 Task: Plan a bus route from Union Square to Golden Gate Park in San Francisco.
Action: Mouse moved to (379, 166)
Screenshot: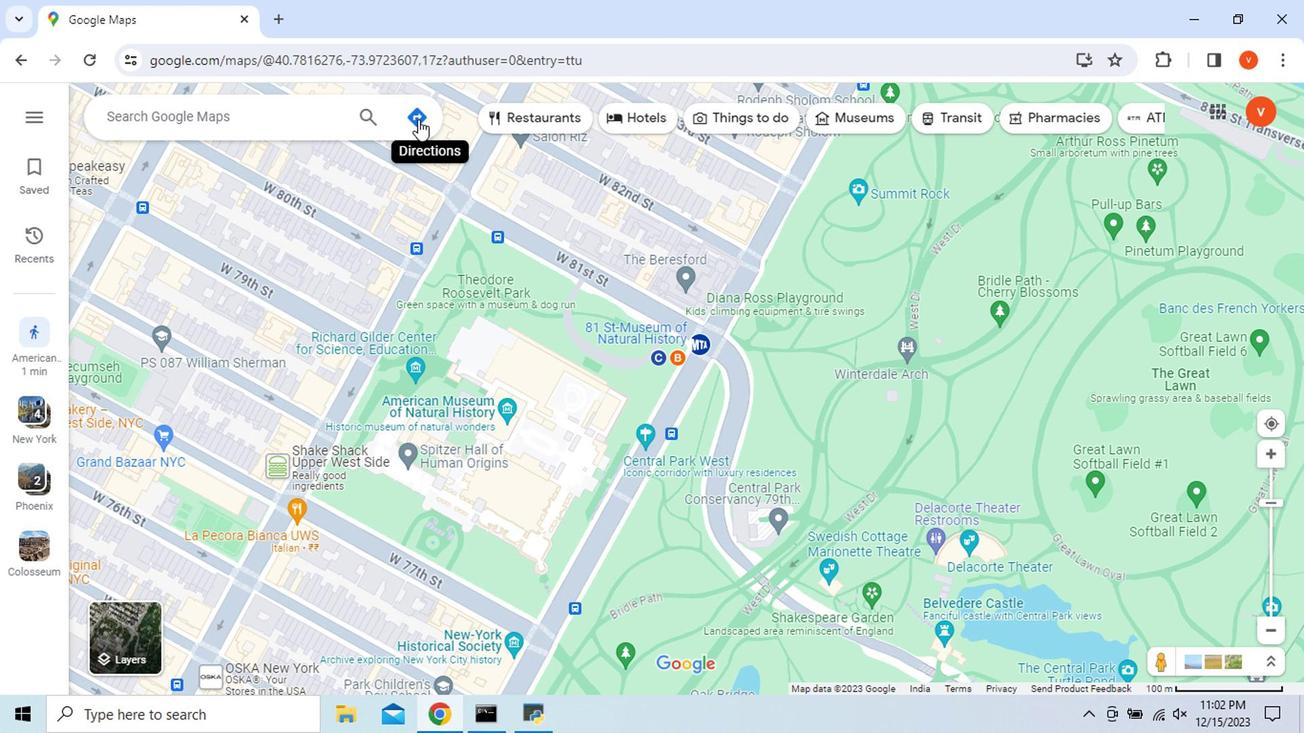 
Action: Mouse pressed left at (379, 166)
Screenshot: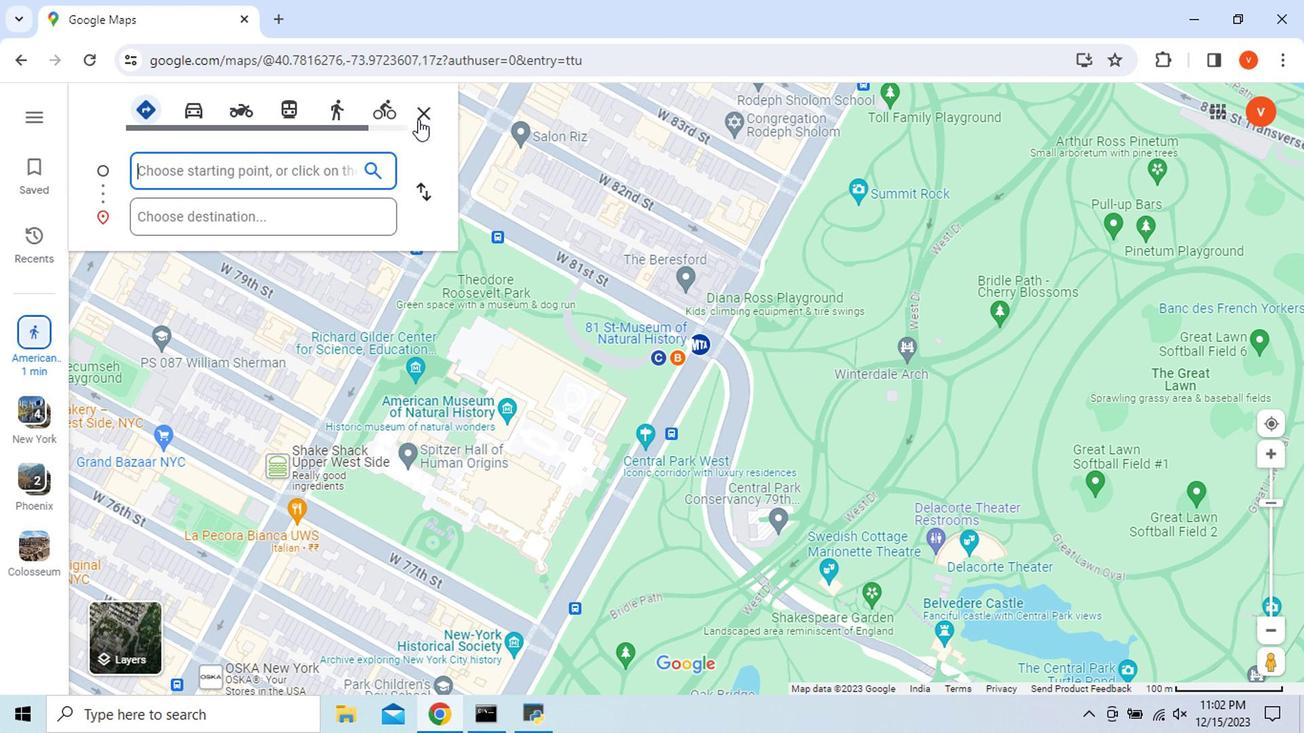 
Action: Mouse moved to (205, 206)
Screenshot: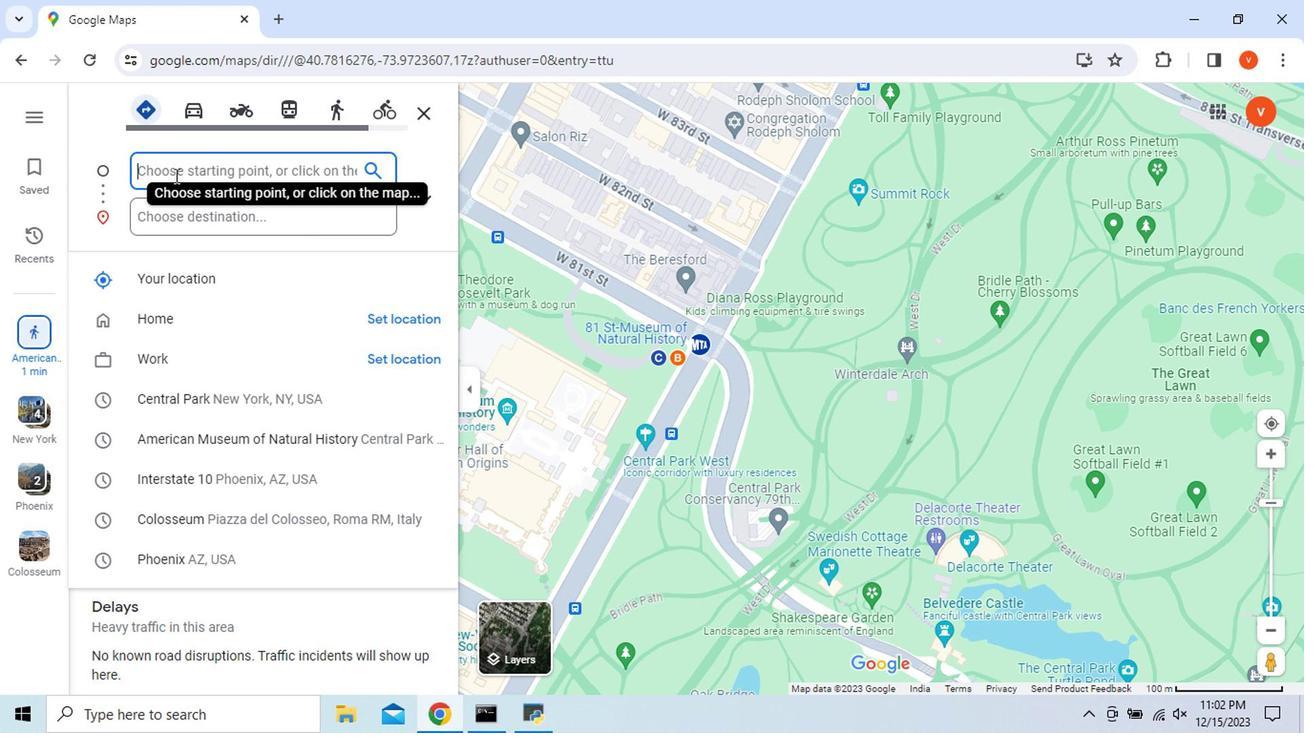 
Action: Mouse pressed left at (205, 206)
Screenshot: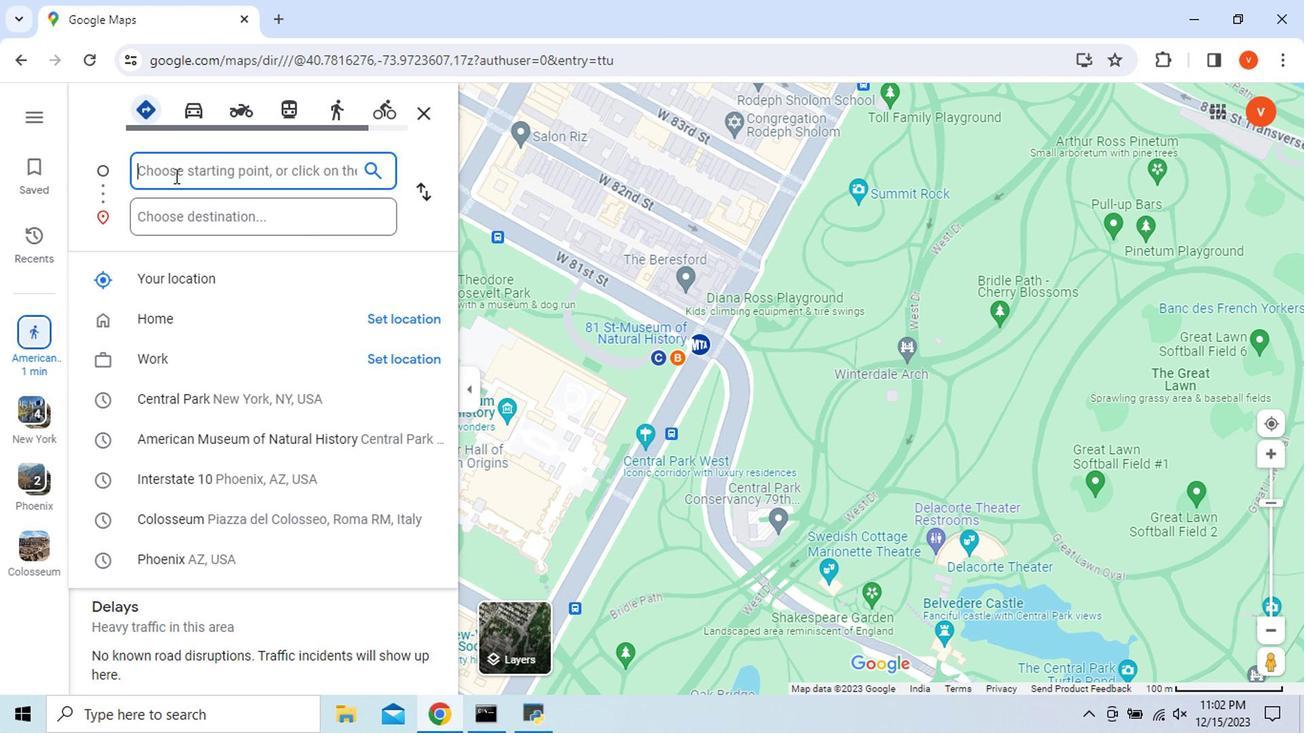 
Action: Mouse moved to (205, 206)
Screenshot: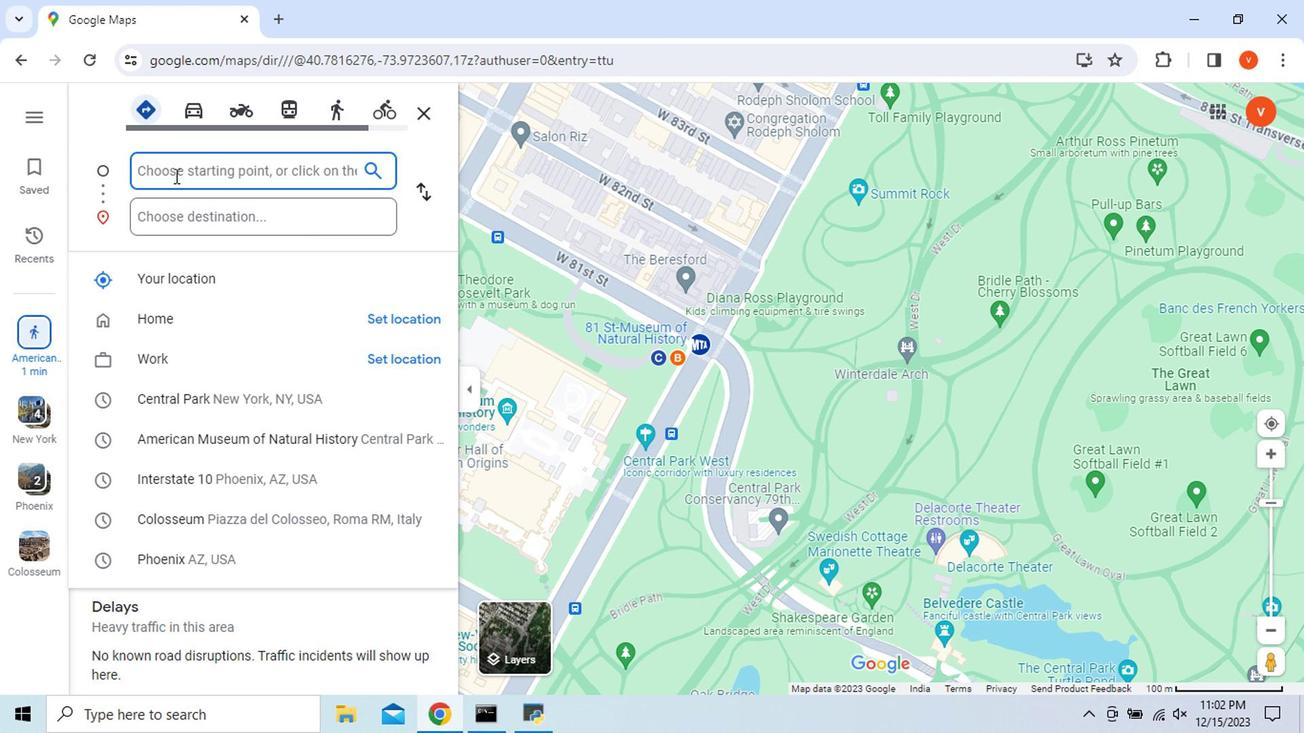
Action: Key pressed <Key.shift>Union<Key.space><Key.shift>Sq
Screenshot: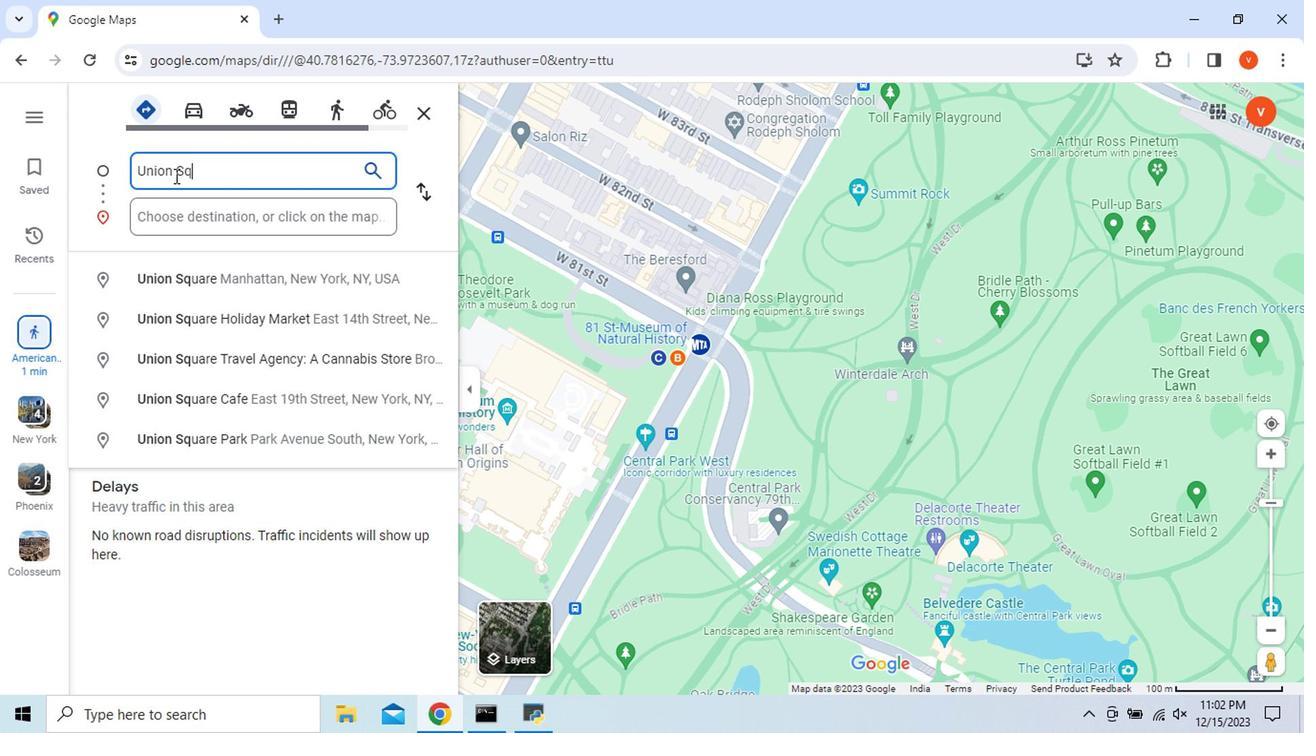 
Action: Mouse moved to (288, 313)
Screenshot: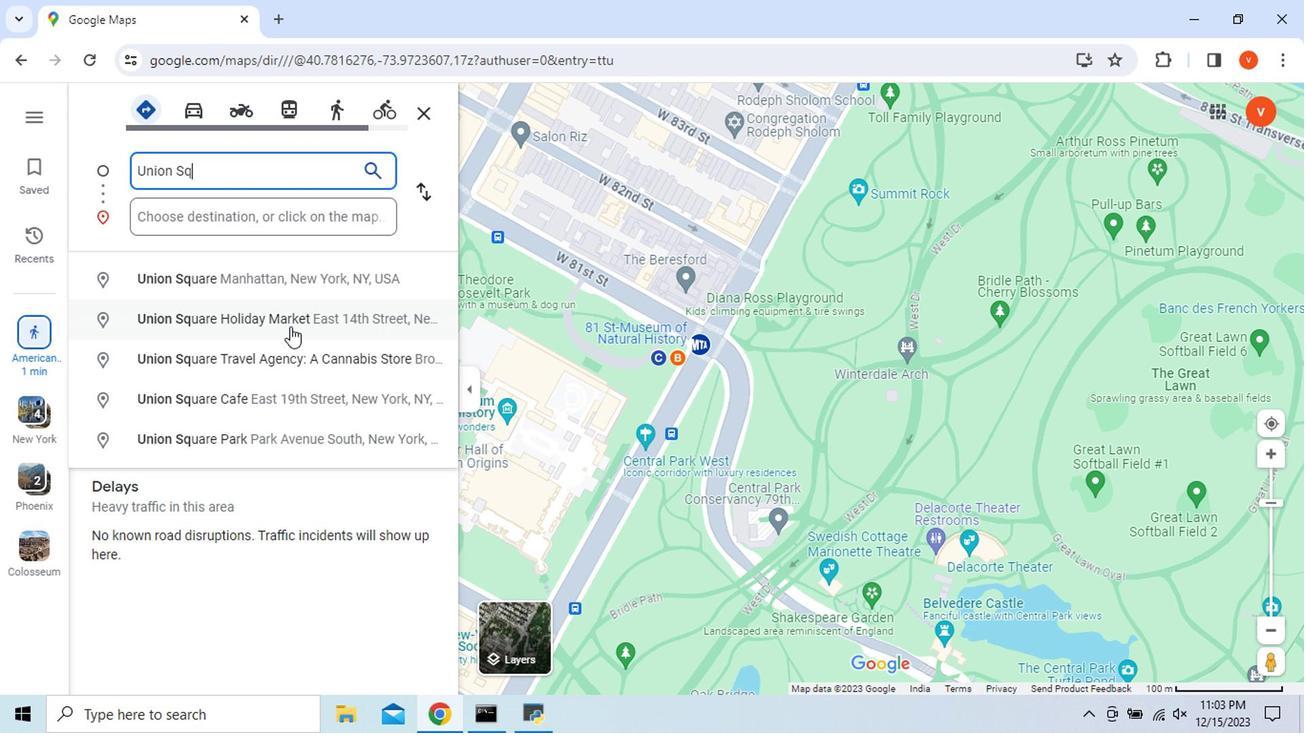 
Action: Key pressed uare,<Key.space><Key.shift>Sa
Screenshot: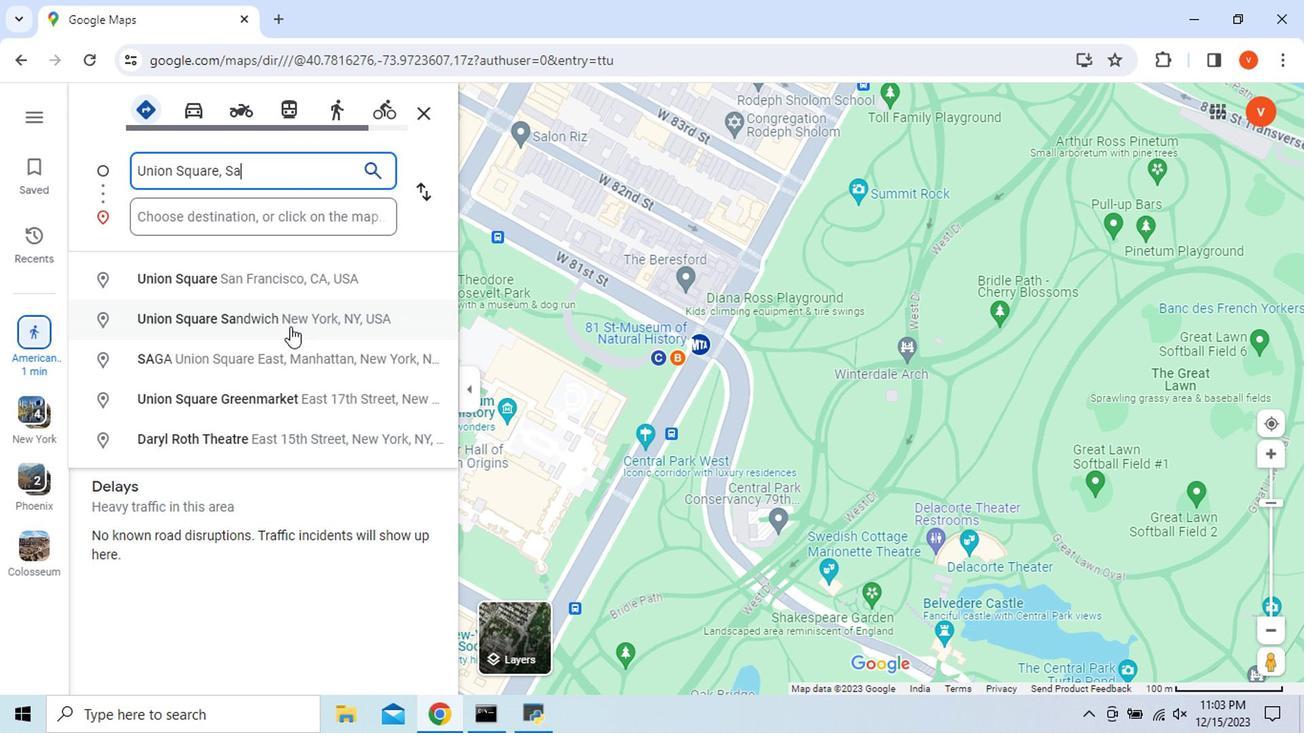 
Action: Mouse moved to (302, 281)
Screenshot: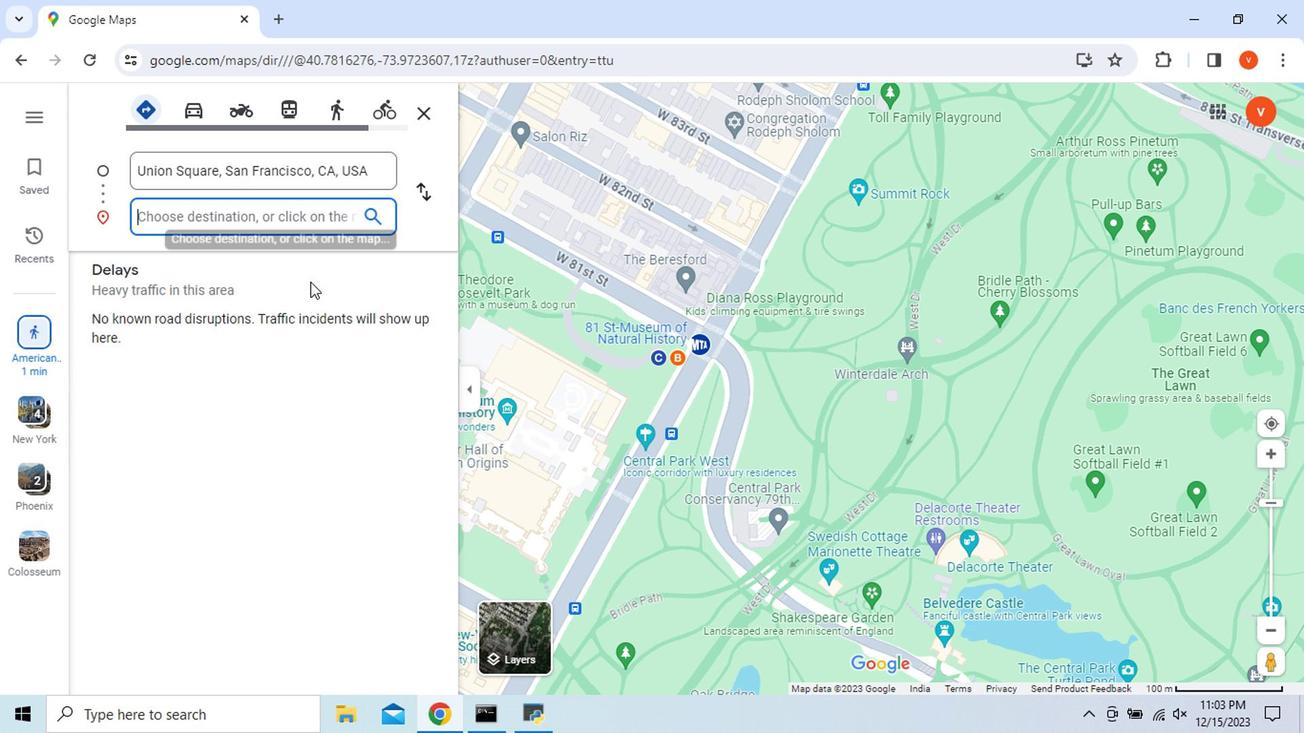 
Action: Mouse pressed left at (302, 281)
Screenshot: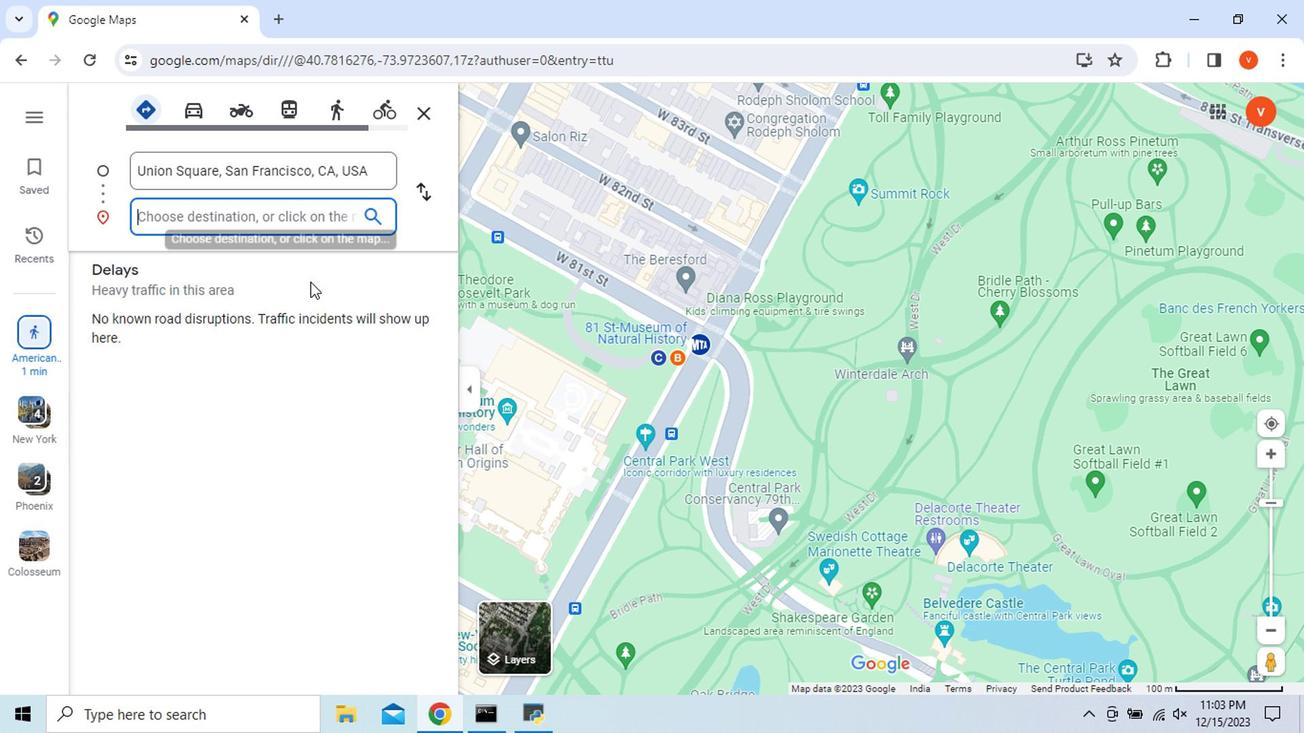 
Action: Mouse moved to (212, 237)
Screenshot: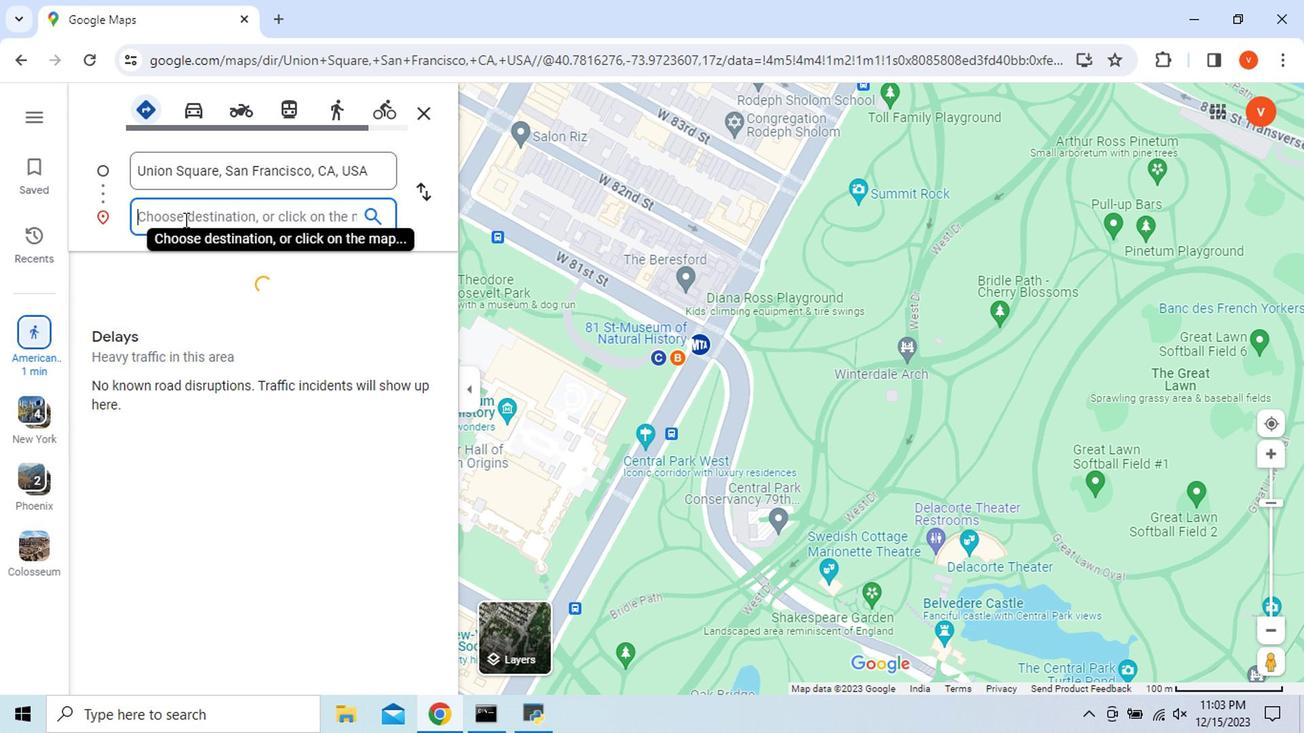 
Action: Key pressed <Key.shift>Golden<Key.space><Key.shift>Gate<Key.space><Key.shift_r>Park
Screenshot: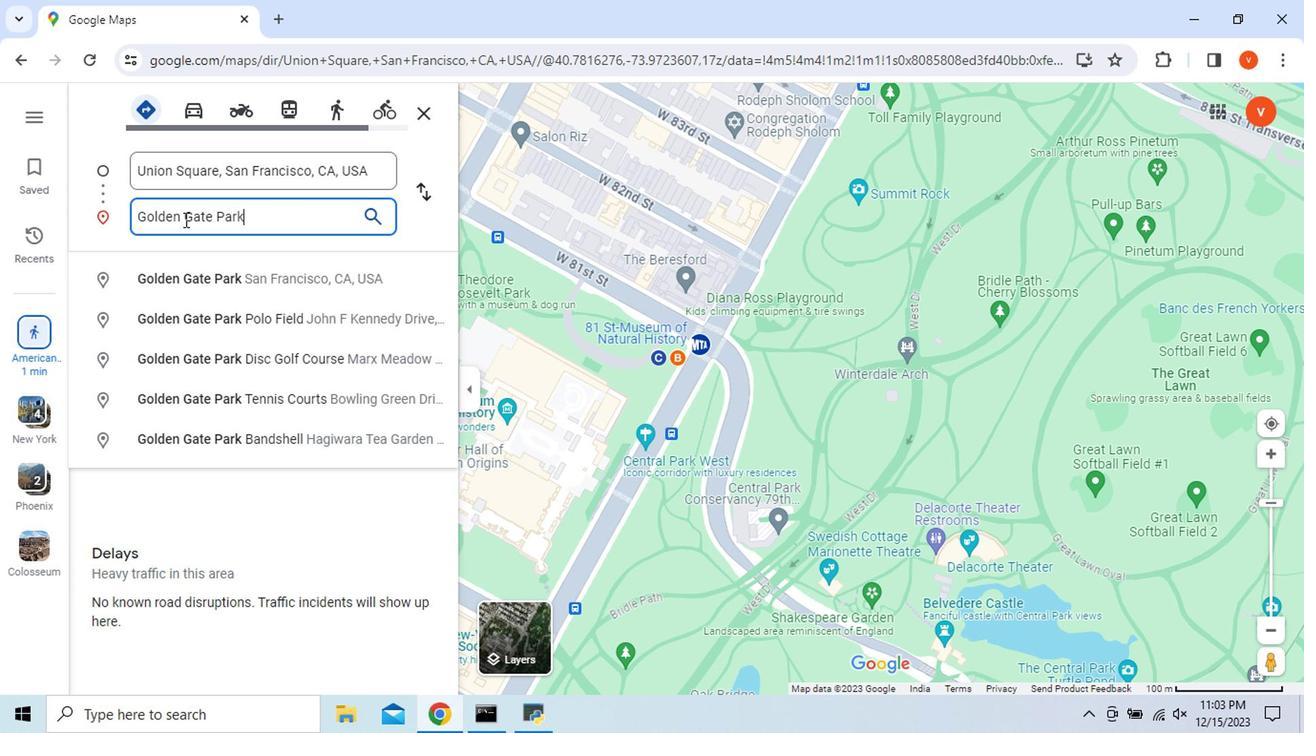 
Action: Mouse moved to (282, 279)
Screenshot: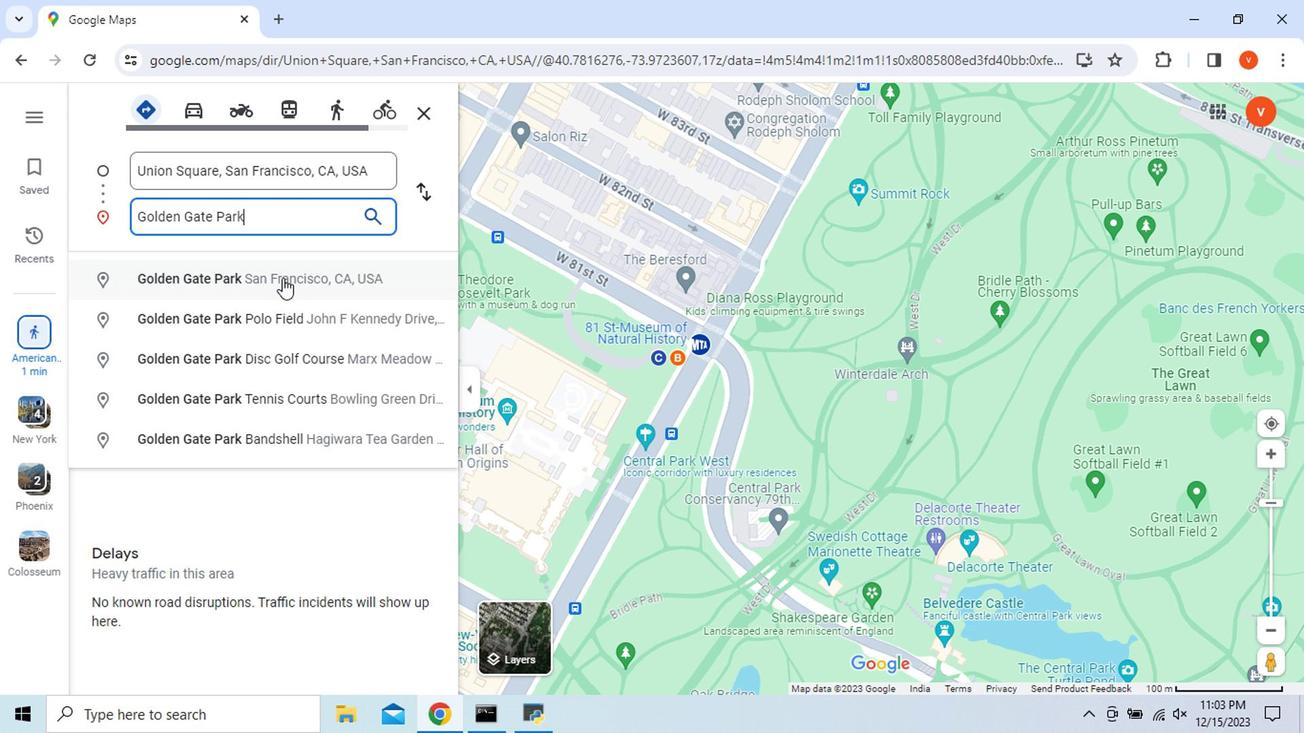 
Action: Mouse pressed left at (282, 279)
Screenshot: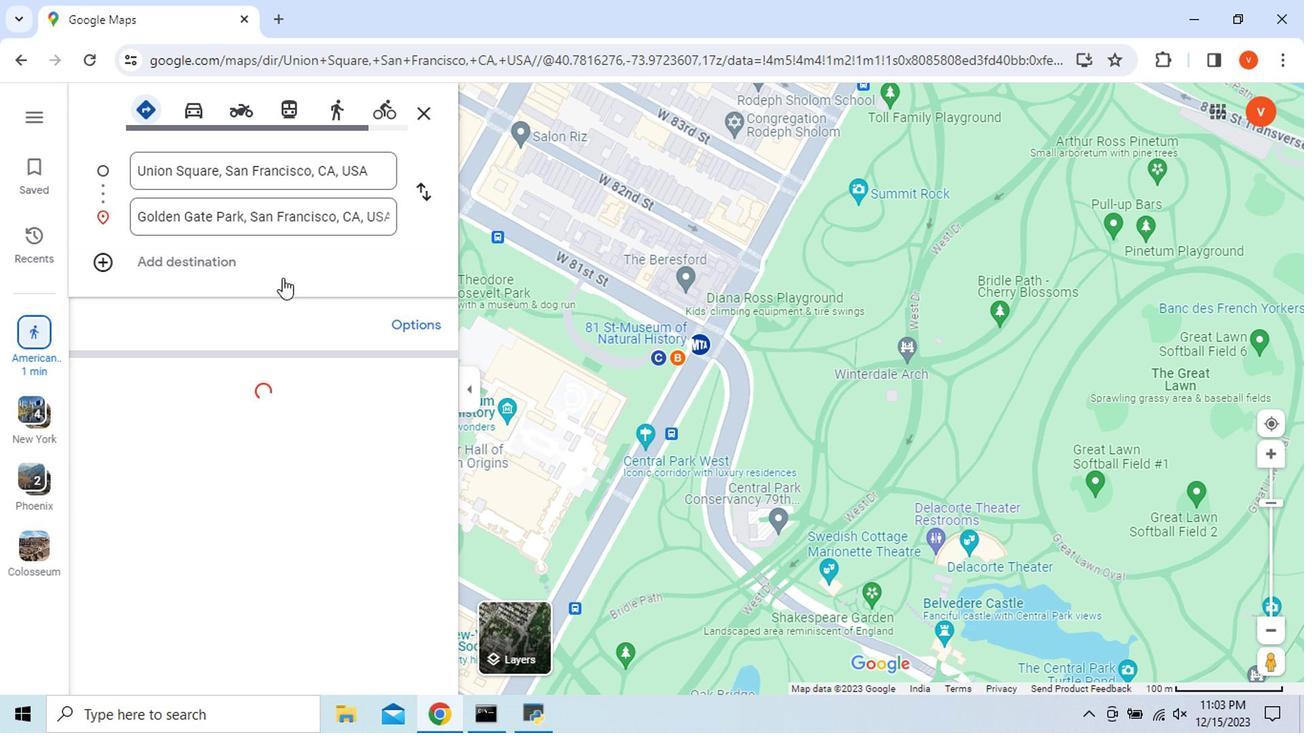 
Action: Mouse moved to (370, 310)
Screenshot: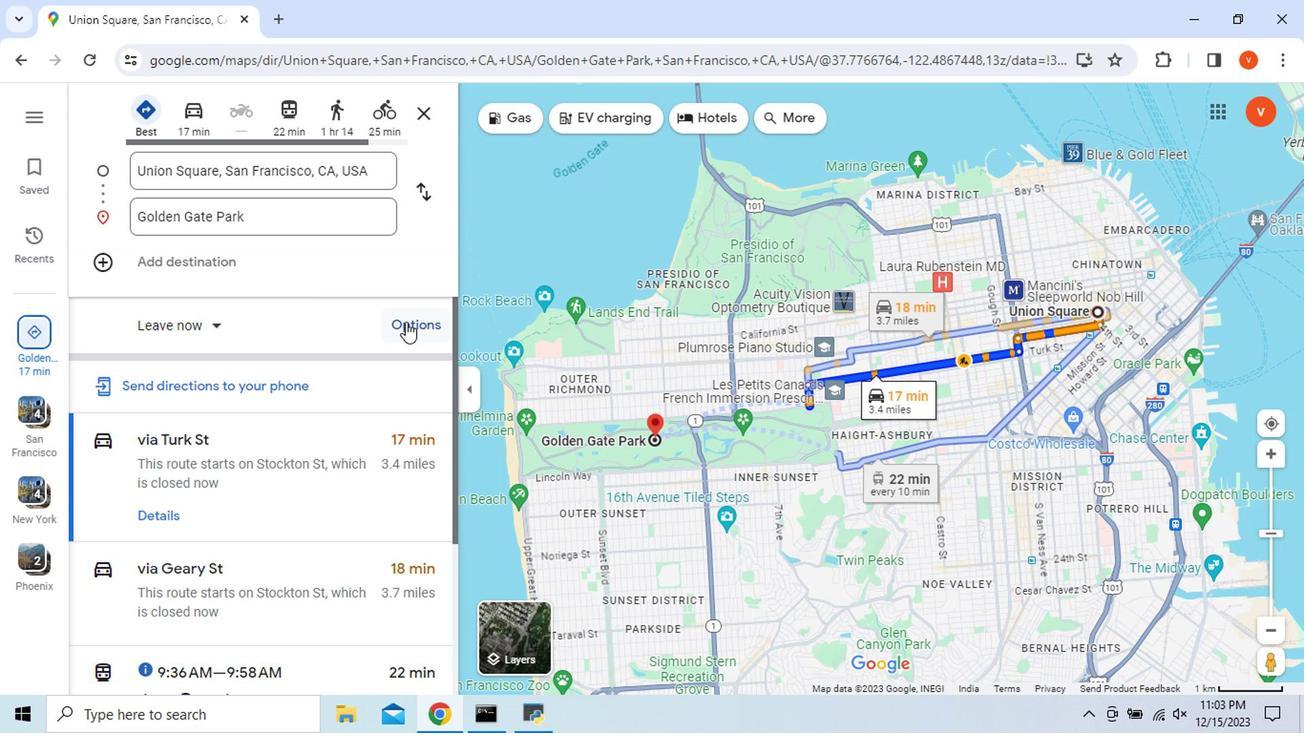 
Action: Mouse pressed left at (370, 310)
Screenshot: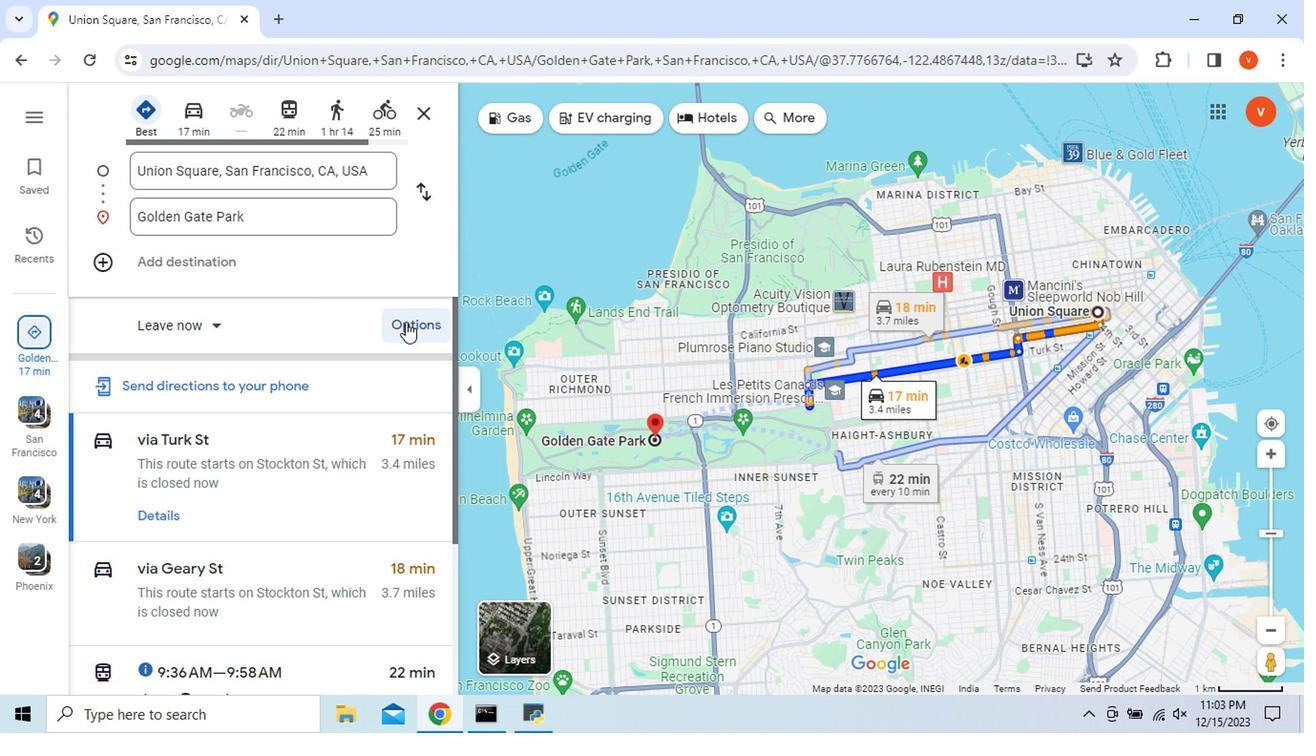 
Action: Mouse moved to (286, 160)
Screenshot: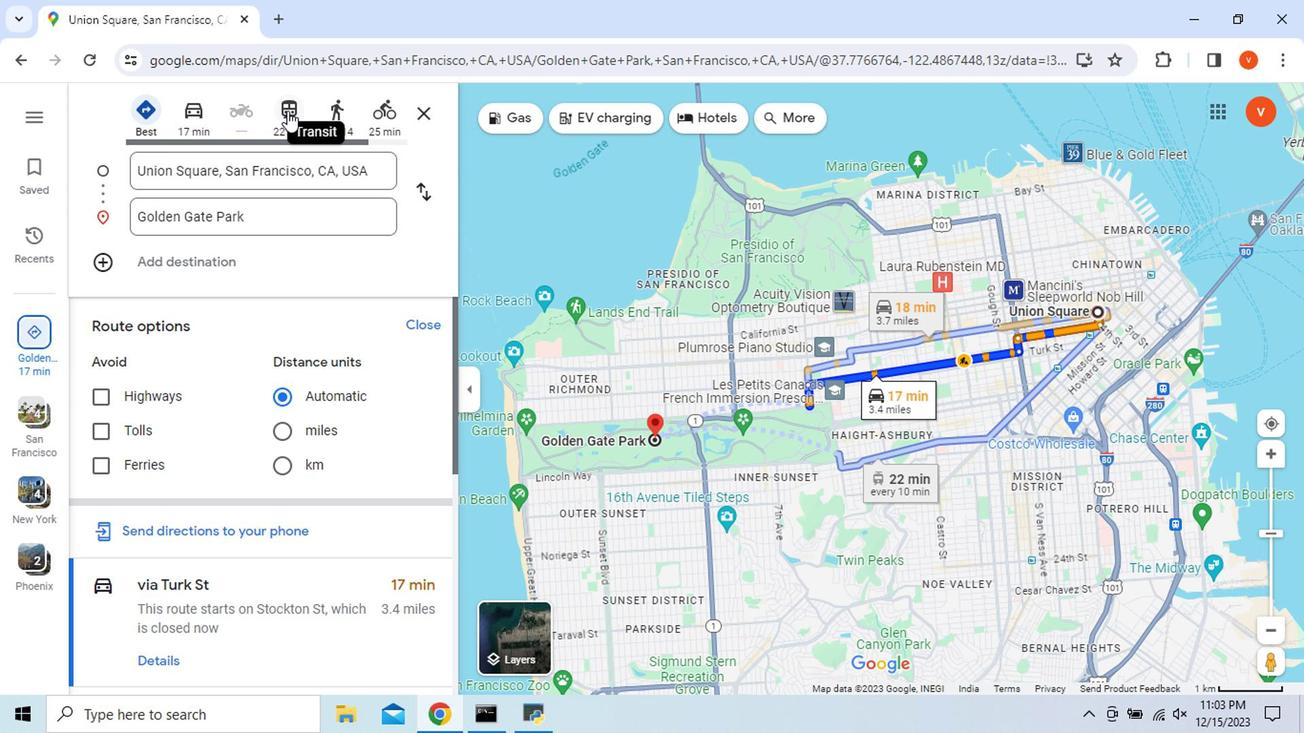 
Action: Mouse pressed left at (286, 160)
Screenshot: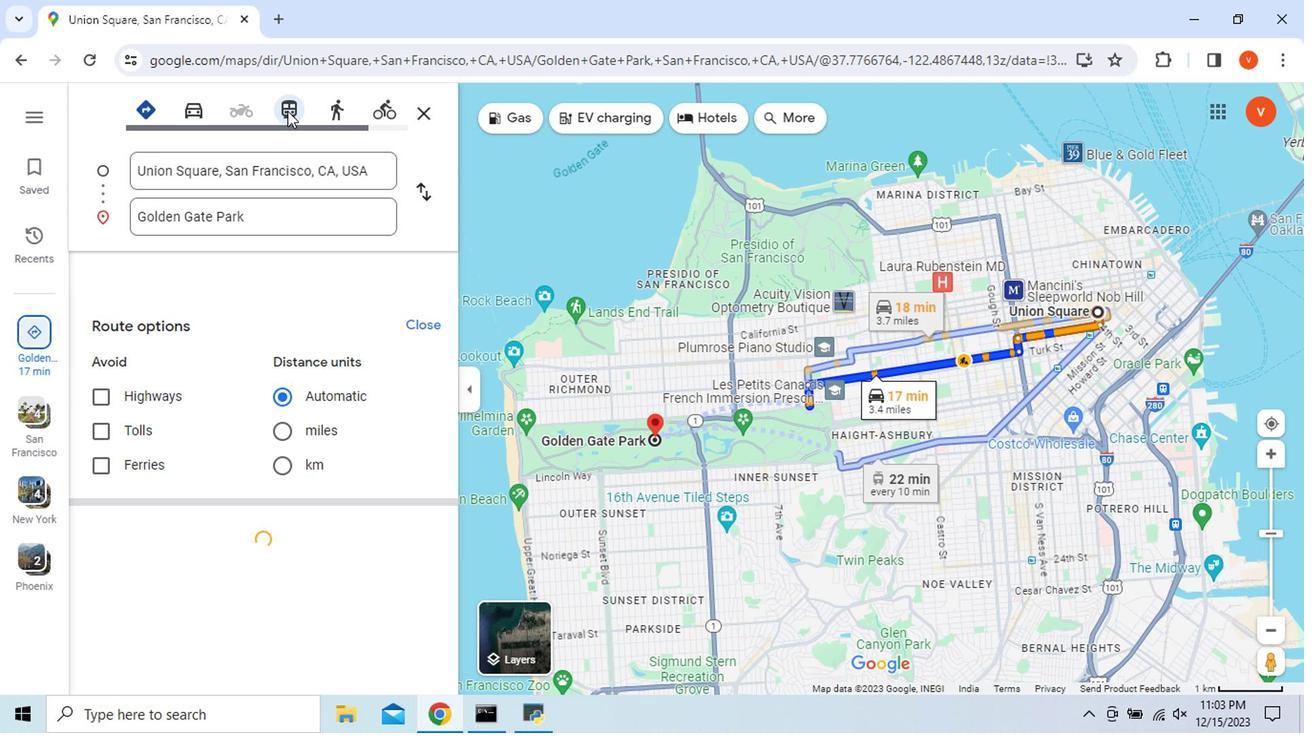 
Action: Mouse moved to (157, 331)
Screenshot: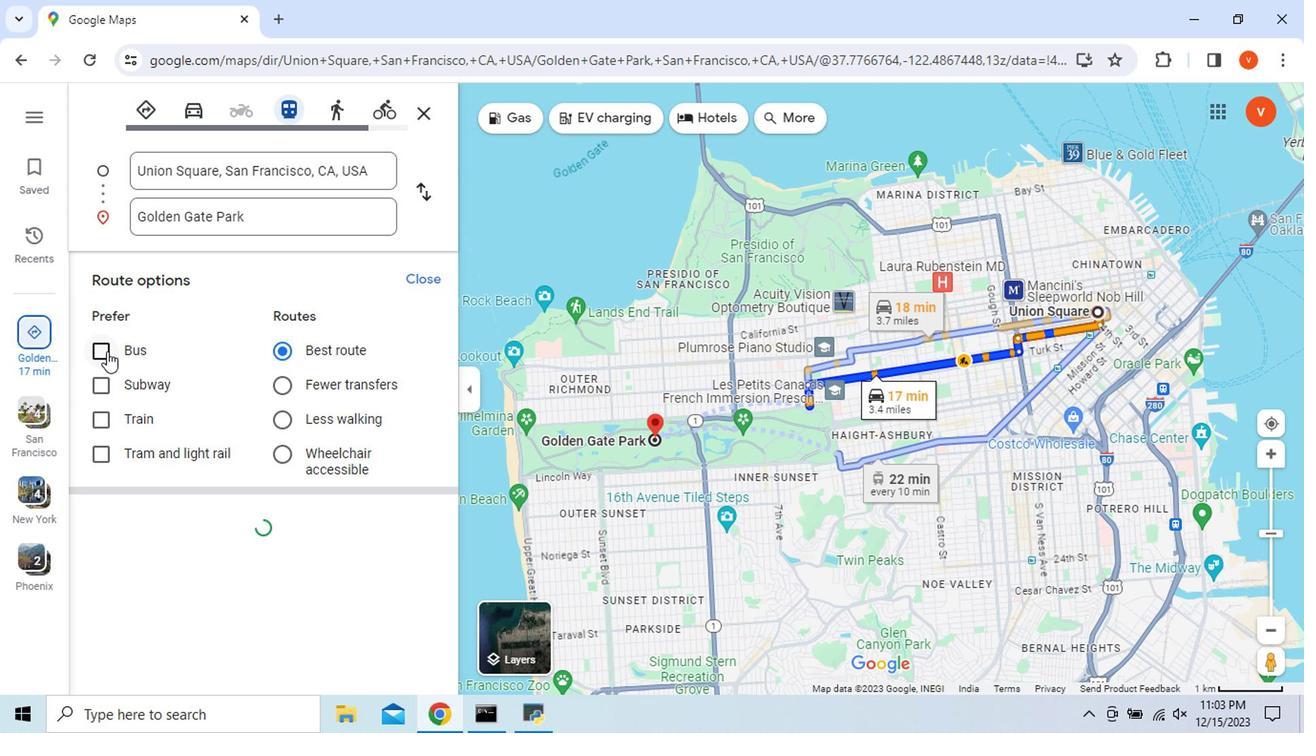 
Action: Mouse pressed left at (157, 331)
Screenshot: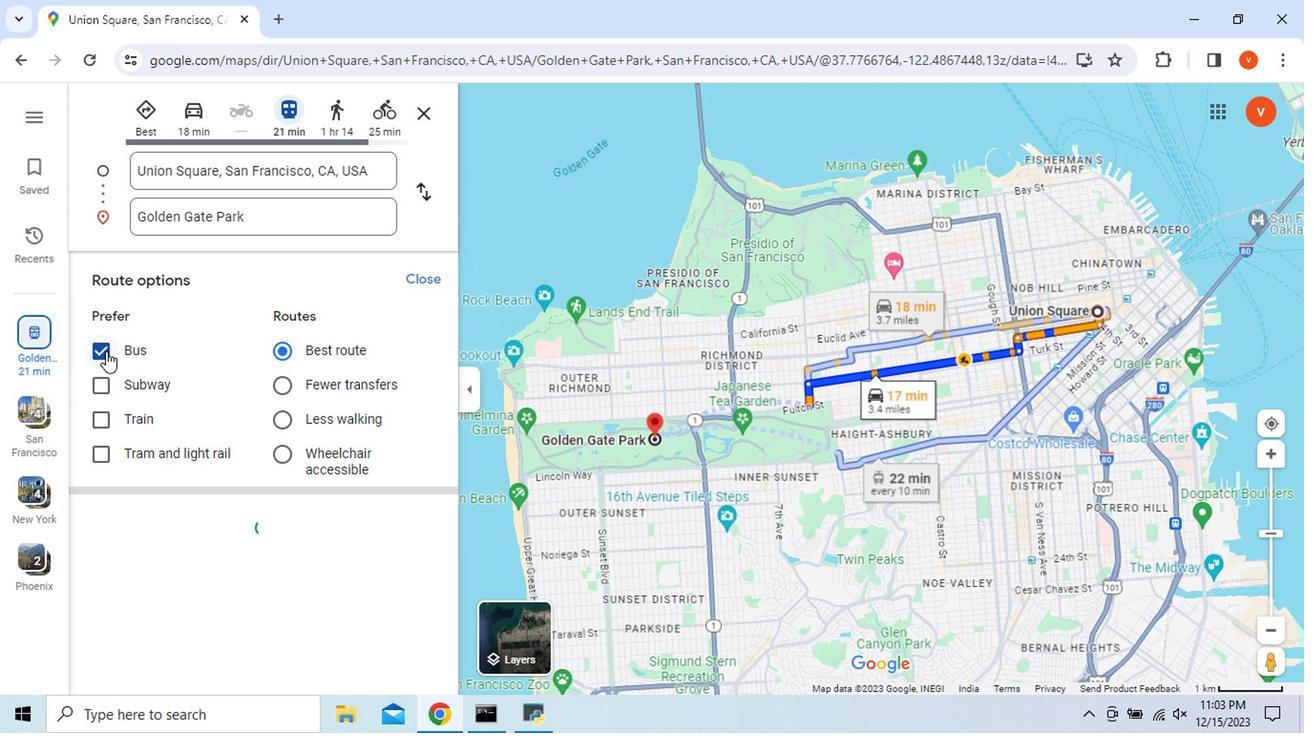 
Action: Mouse moved to (402, 354)
Screenshot: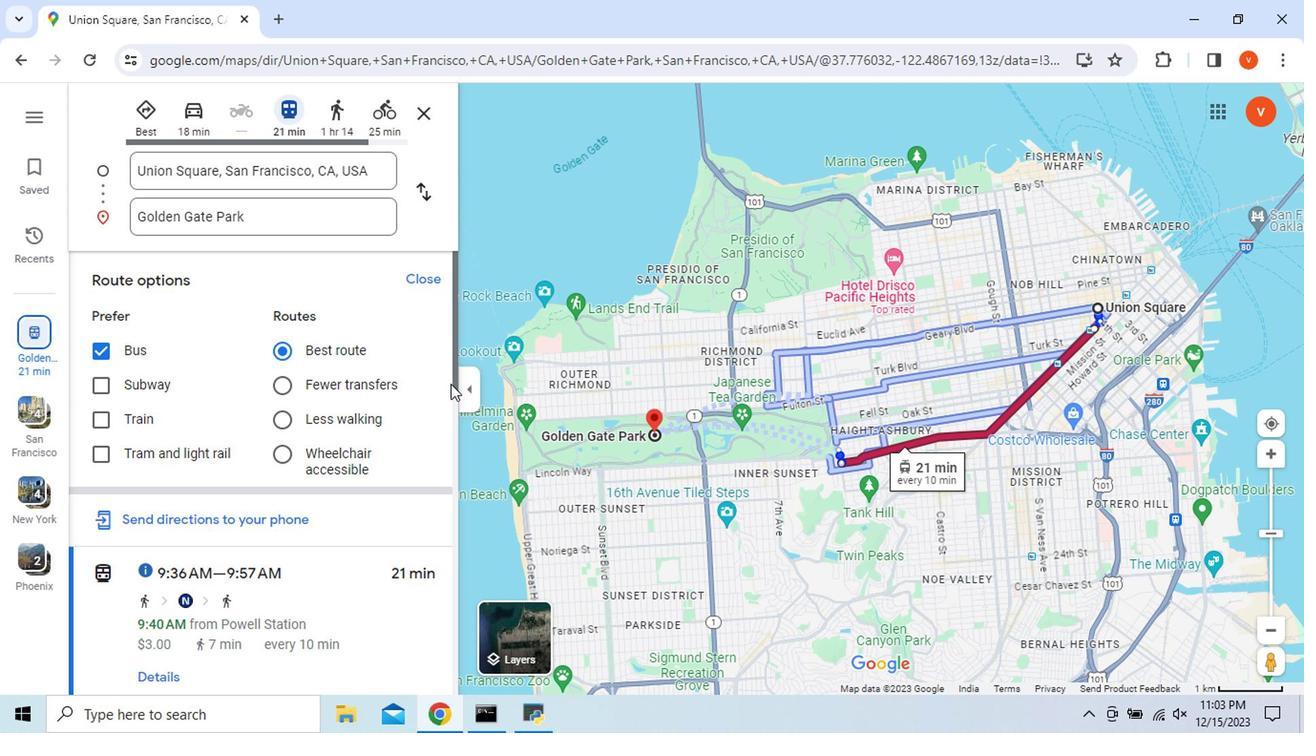 
Action: Mouse pressed left at (402, 354)
Screenshot: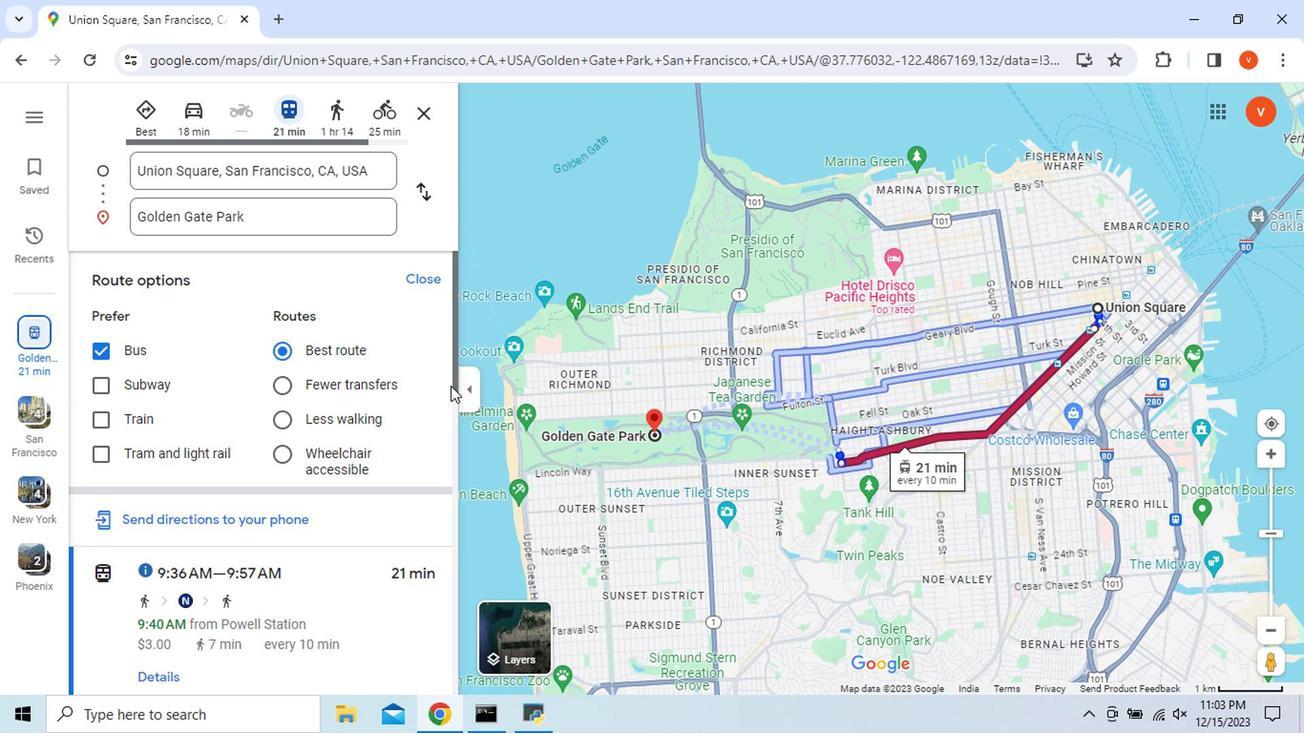 
Action: Mouse moved to (404, 351)
Screenshot: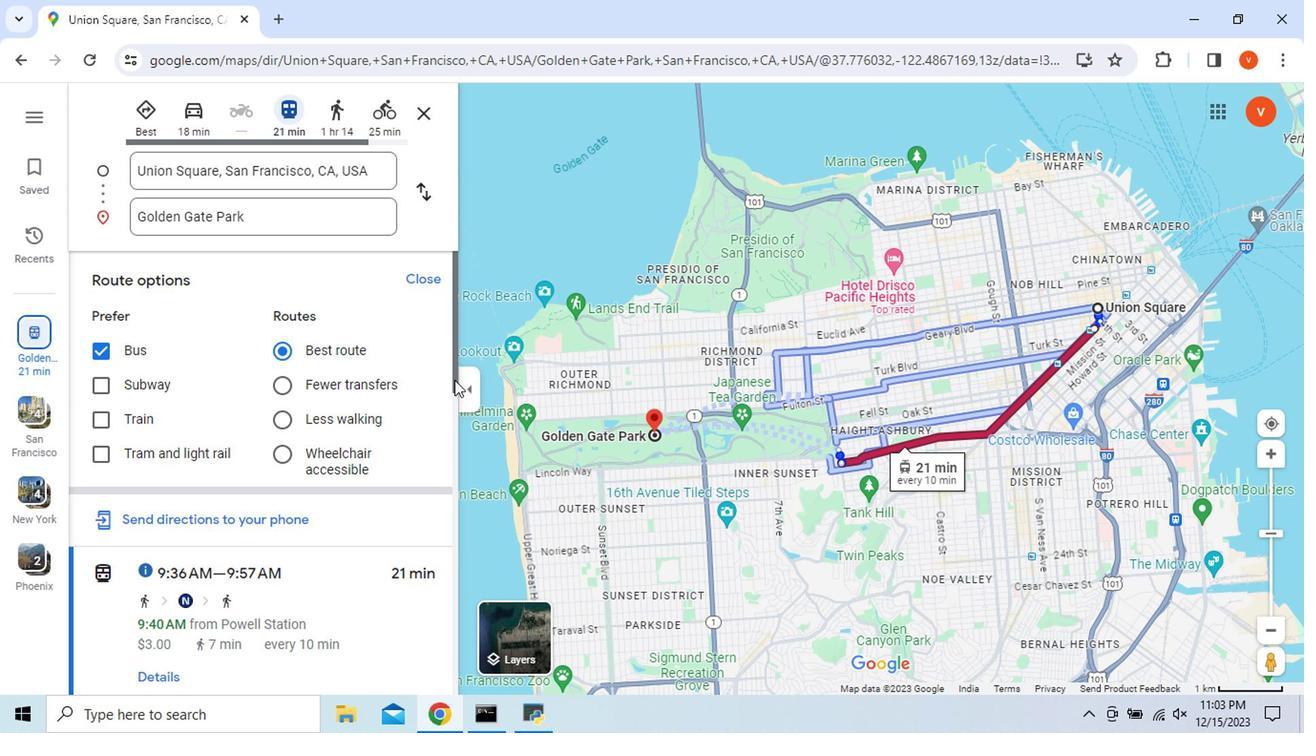 
Action: Mouse pressed left at (404, 351)
Screenshot: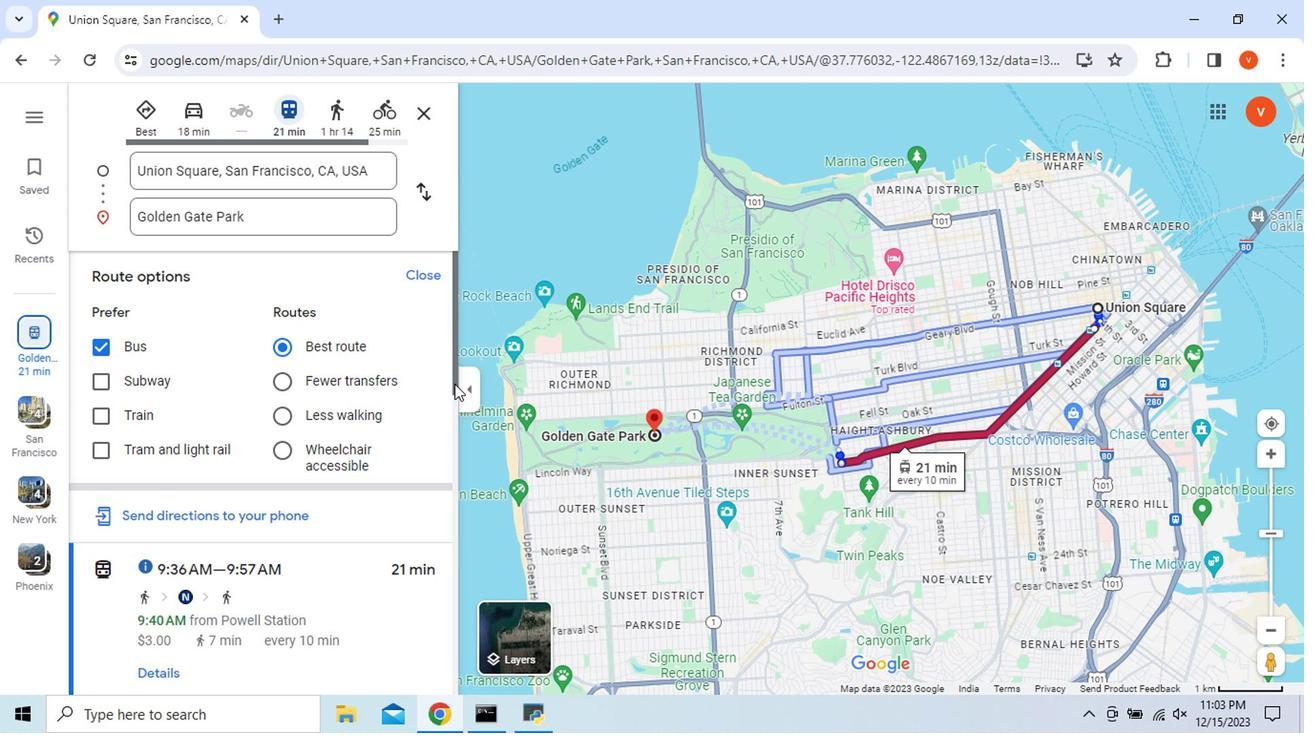 
Action: Mouse moved to (195, 480)
Screenshot: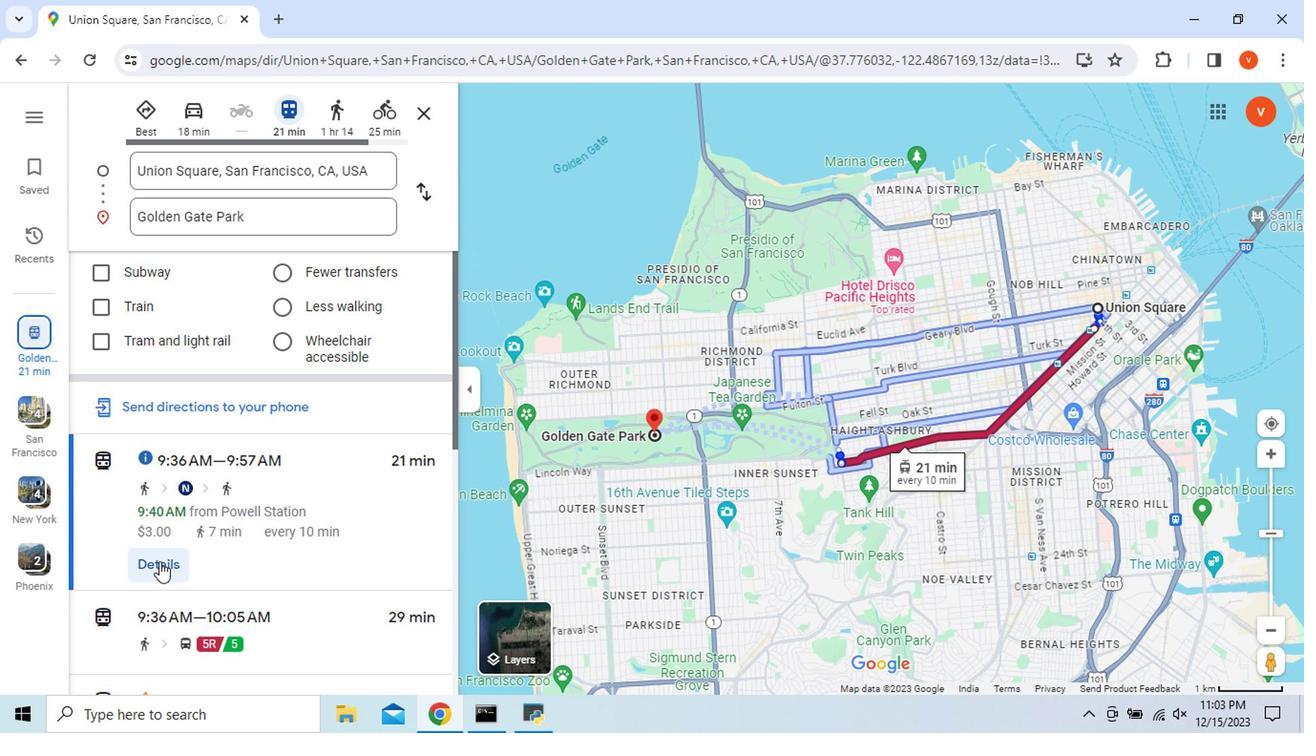 
Action: Mouse pressed left at (195, 480)
Screenshot: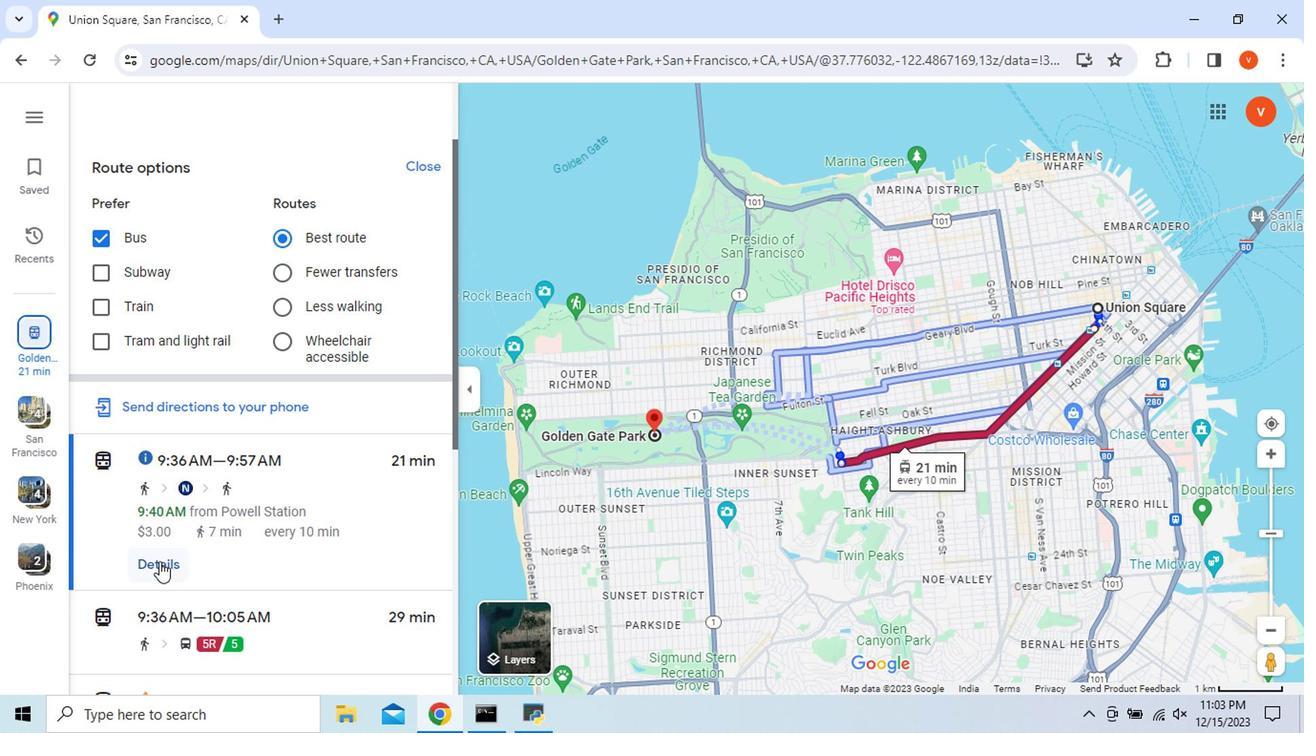 
Action: Mouse moved to (405, 393)
Screenshot: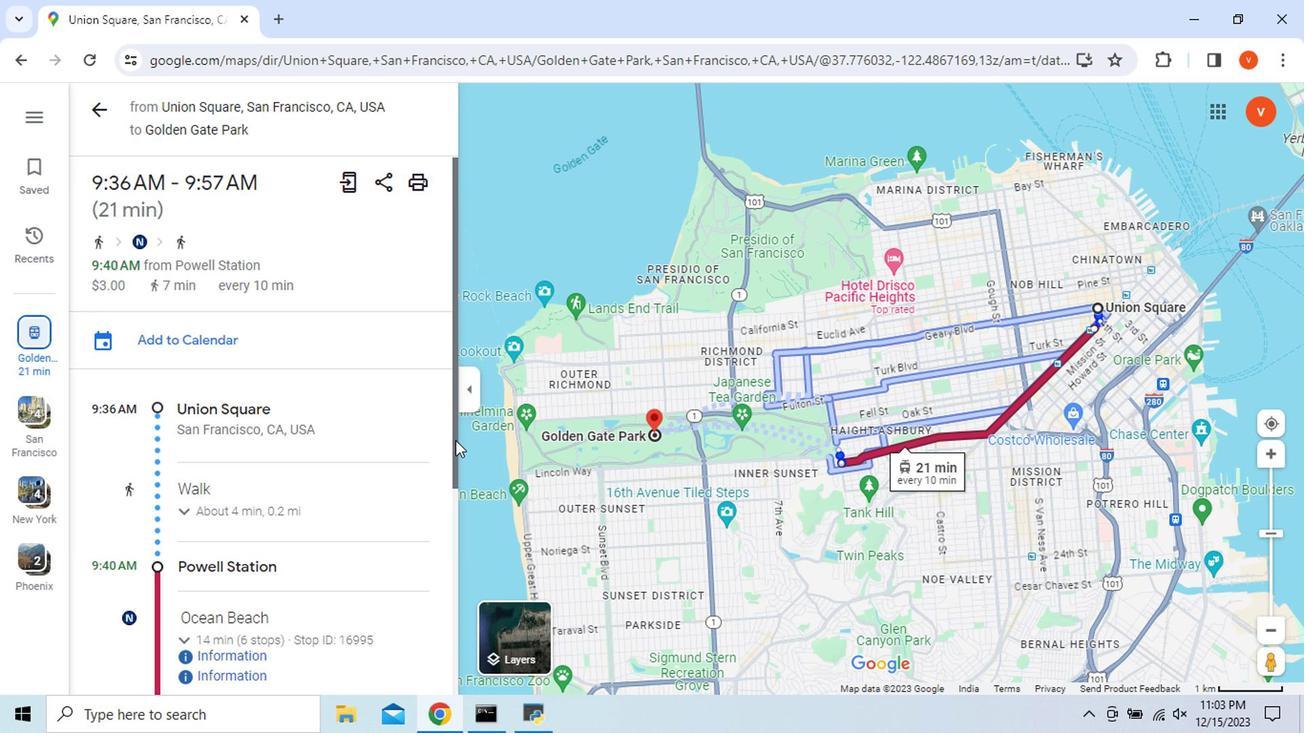 
Action: Mouse pressed left at (405, 393)
Screenshot: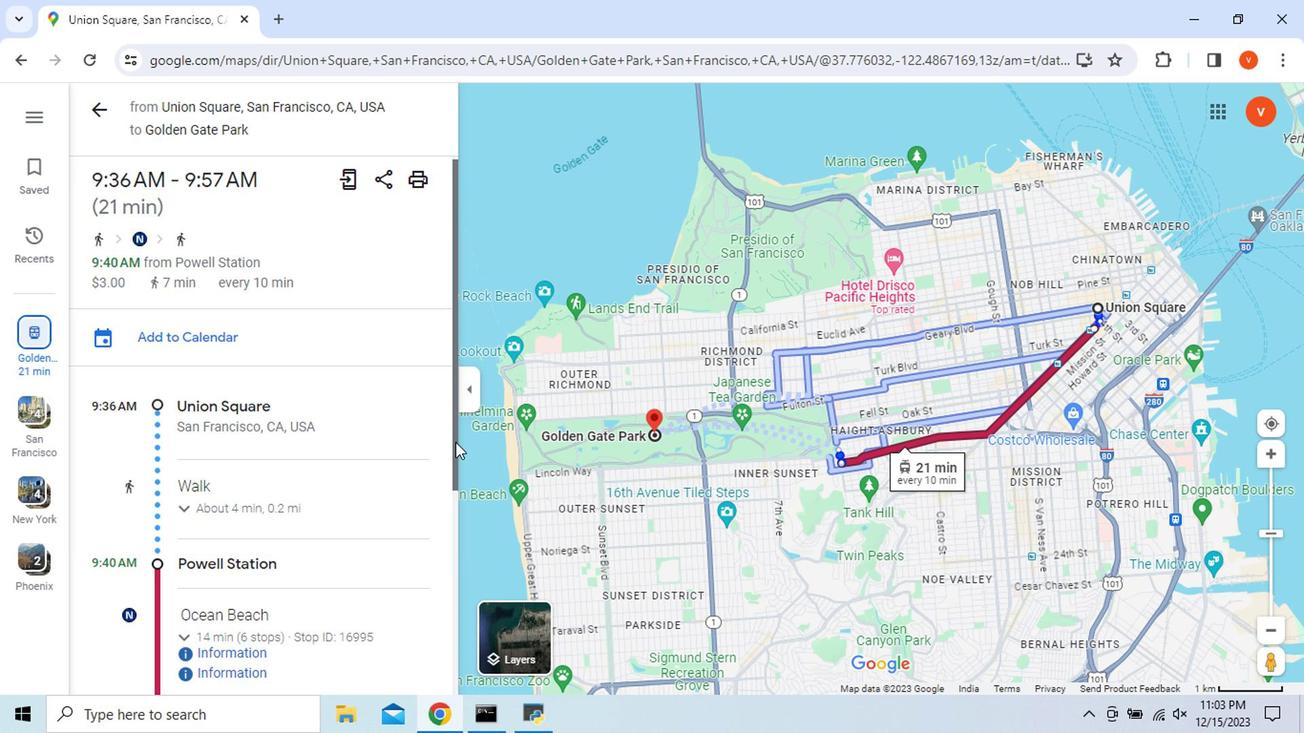 
Action: Mouse moved to (148, 161)
Screenshot: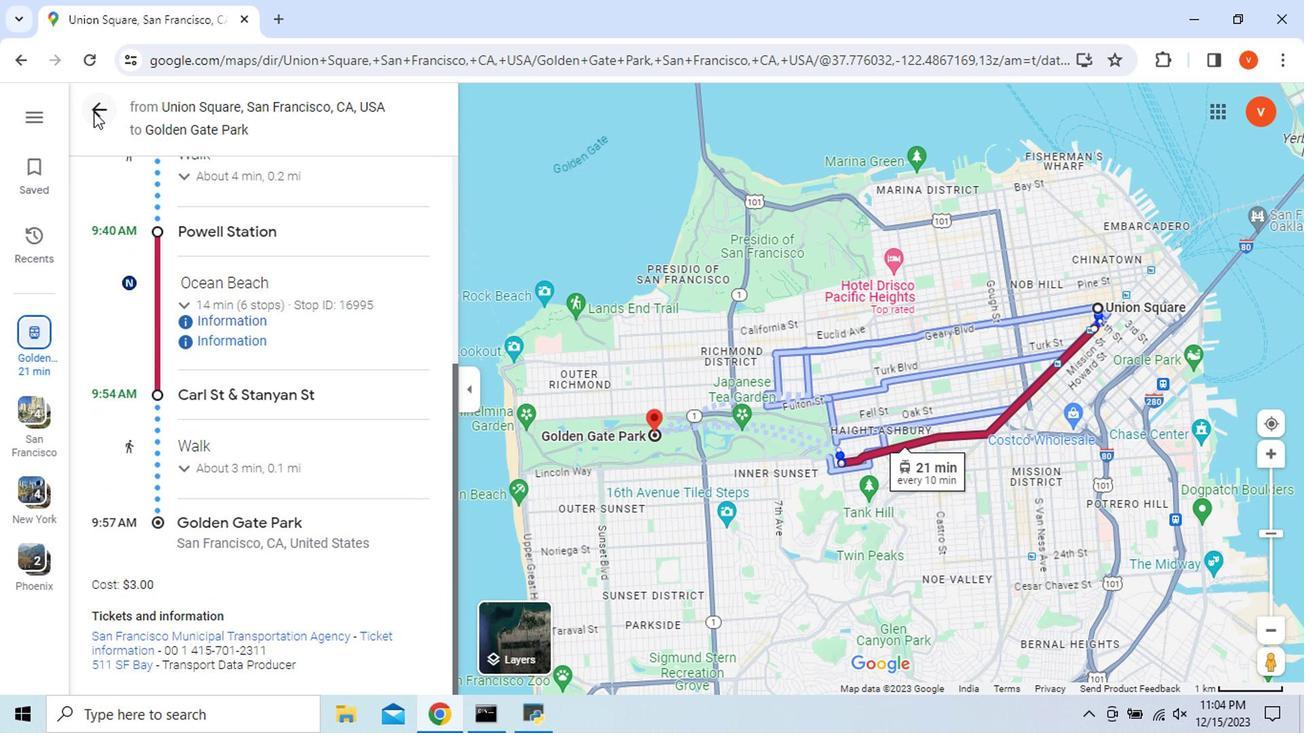 
Action: Mouse pressed left at (148, 161)
Screenshot: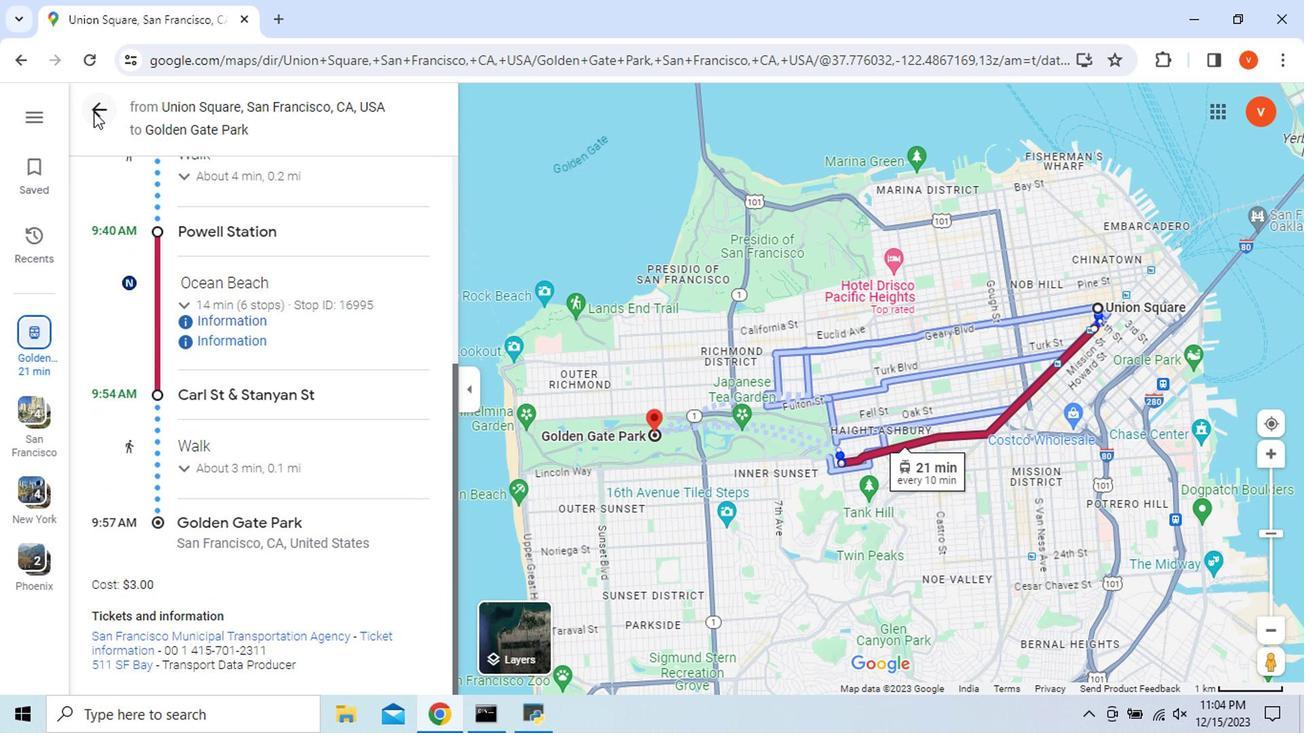 
Action: Mouse moved to (406, 397)
Screenshot: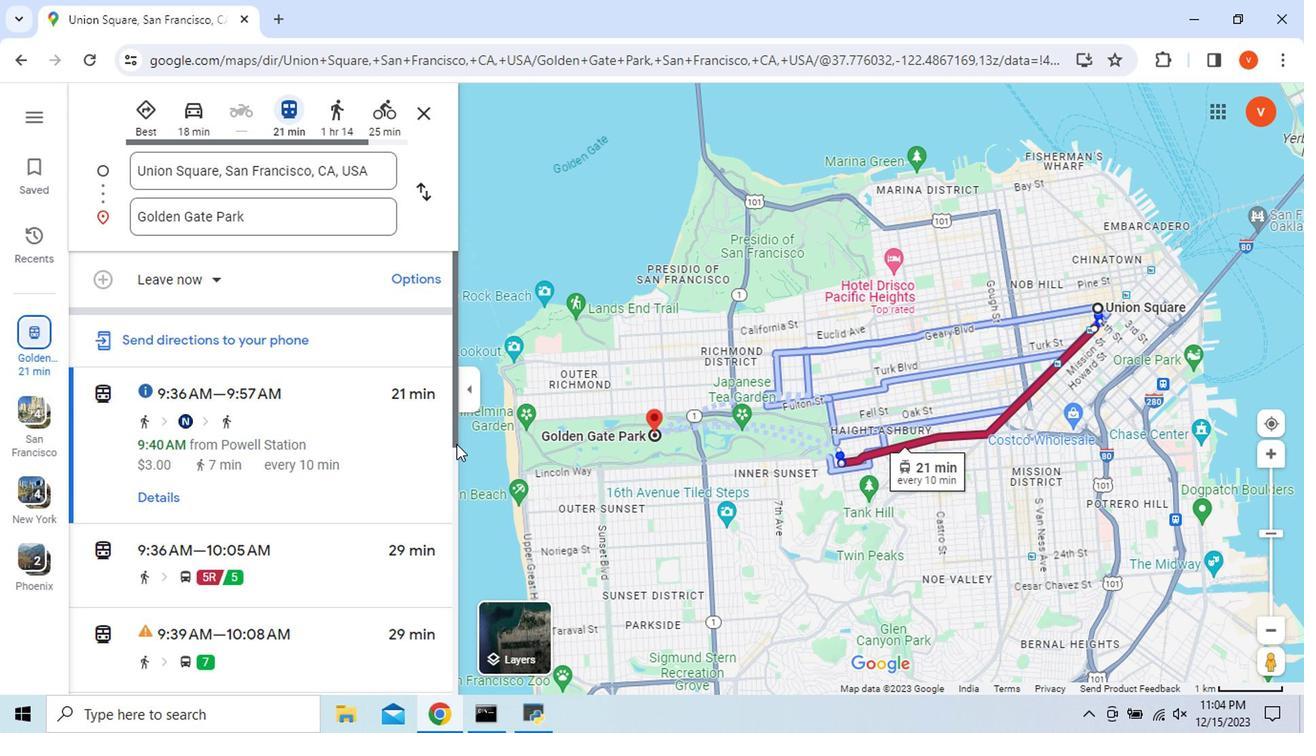 
Action: Mouse pressed left at (406, 397)
Screenshot: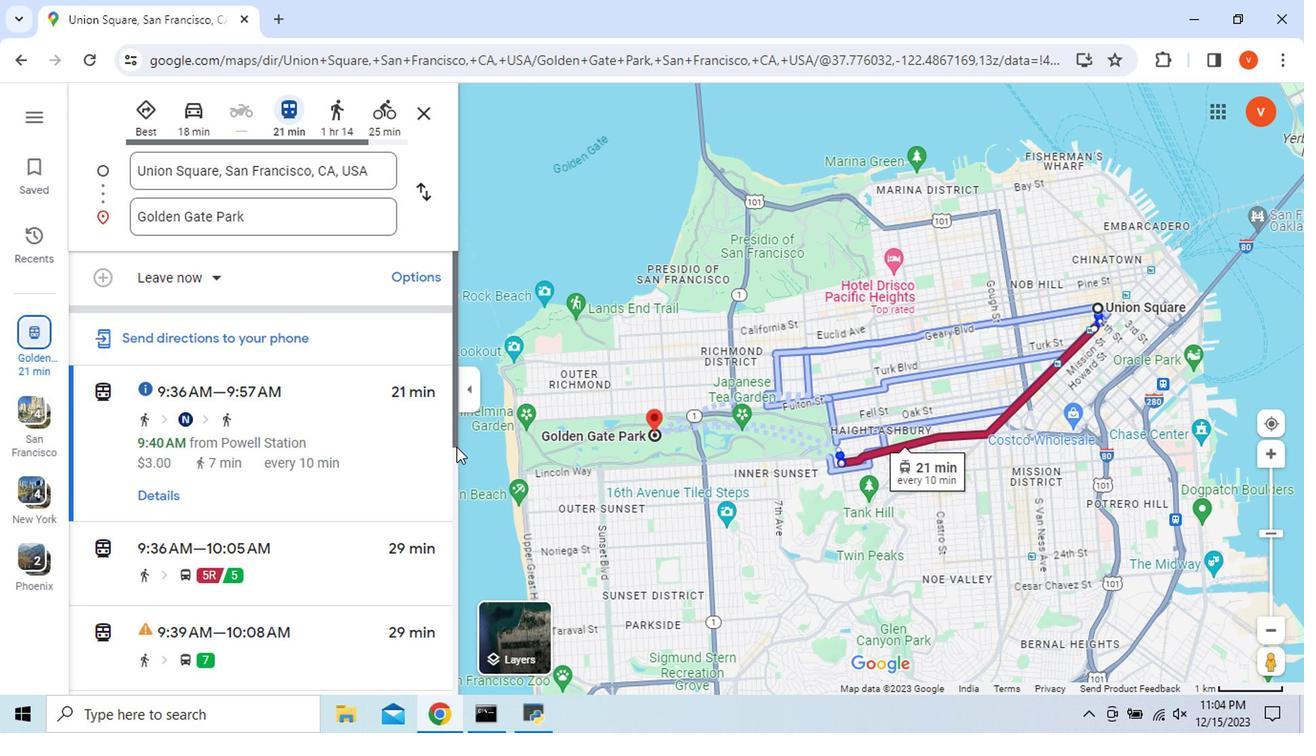 
Action: Mouse moved to (292, 507)
Screenshot: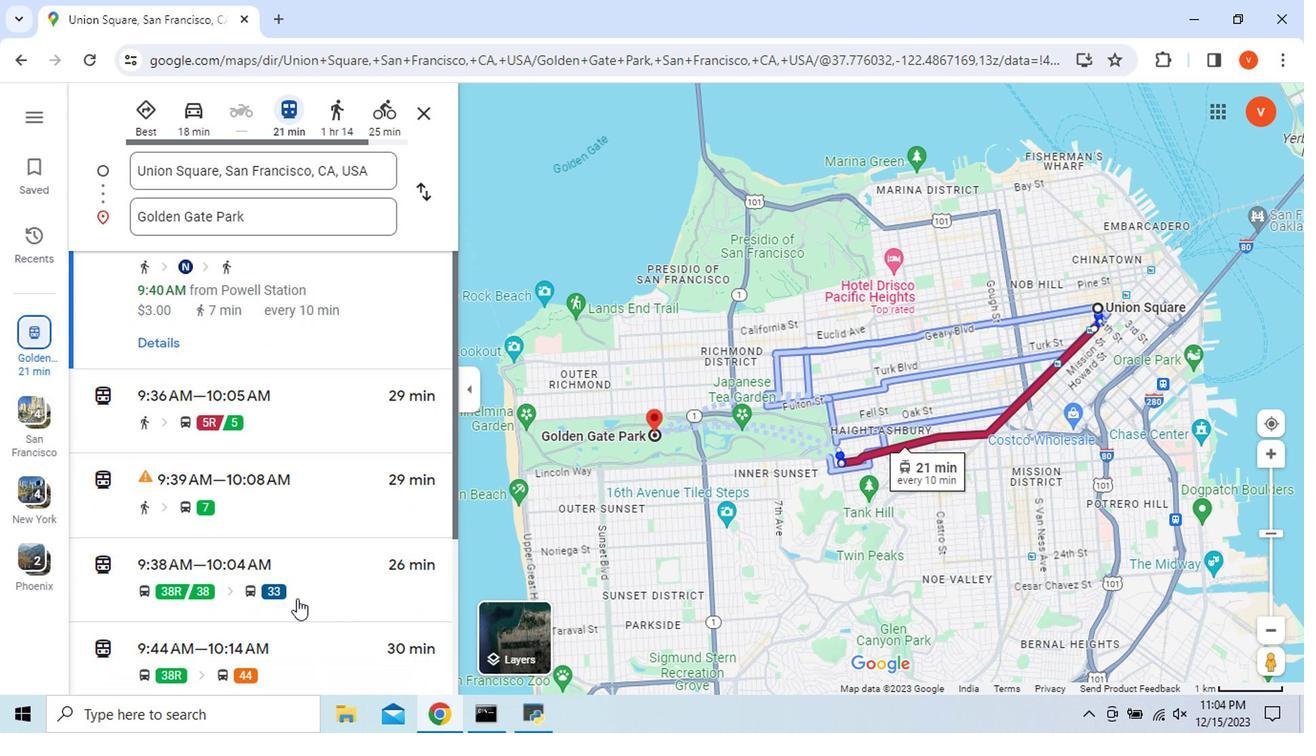 
Action: Mouse pressed left at (292, 507)
Screenshot: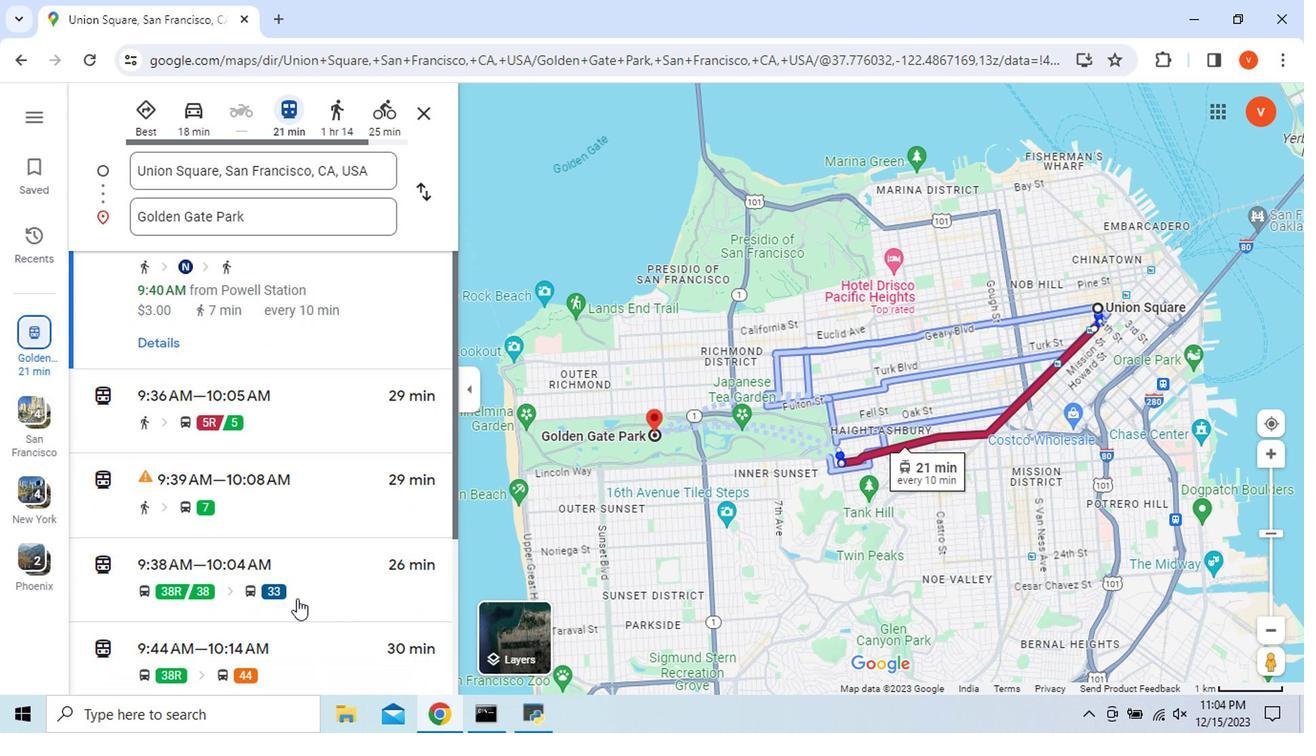 
Action: Mouse moved to (193, 500)
Screenshot: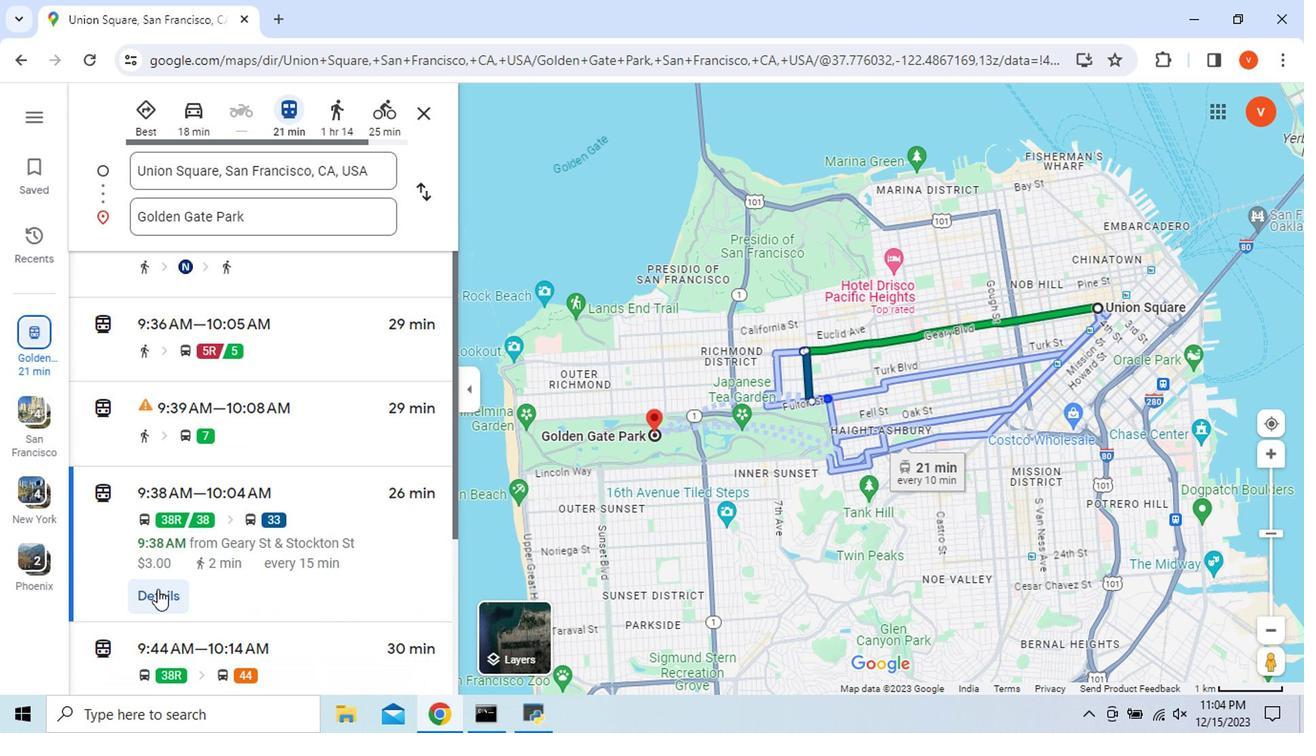 
Action: Mouse pressed left at (193, 500)
Screenshot: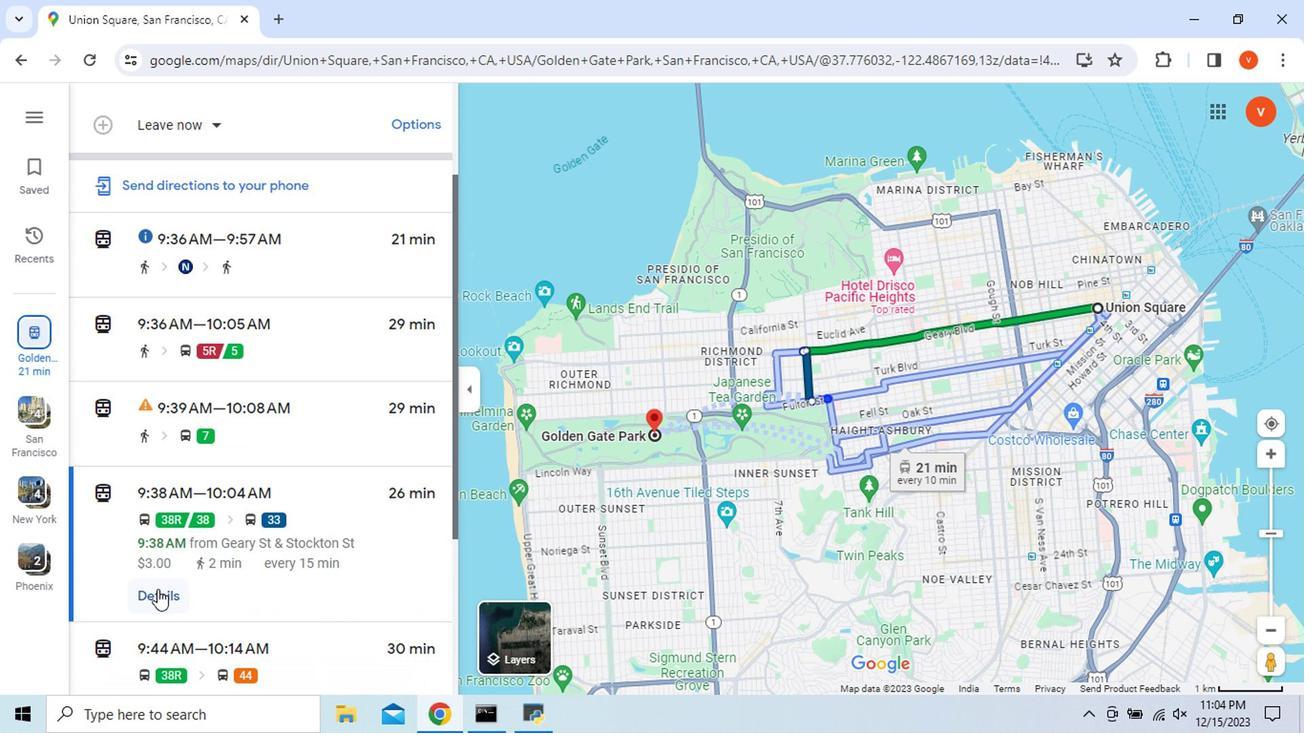 
Action: Mouse moved to (404, 280)
Screenshot: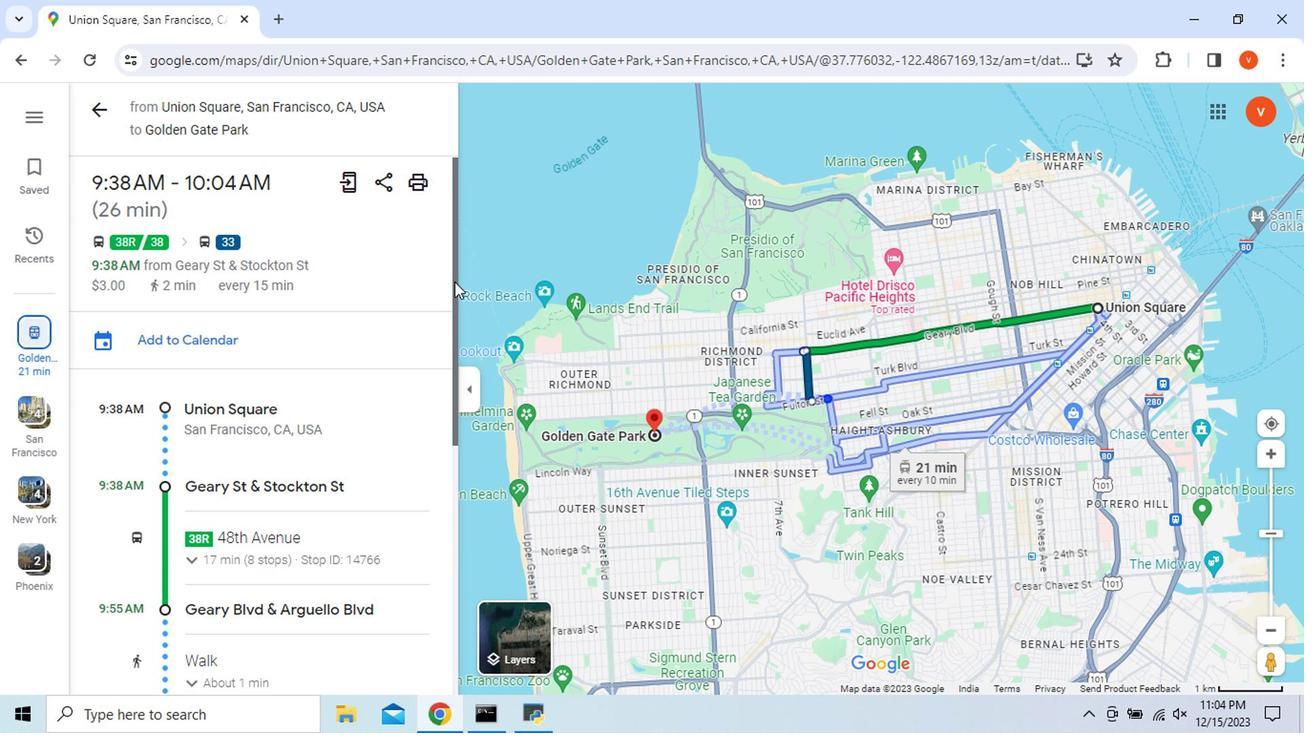
Action: Mouse pressed left at (404, 280)
Screenshot: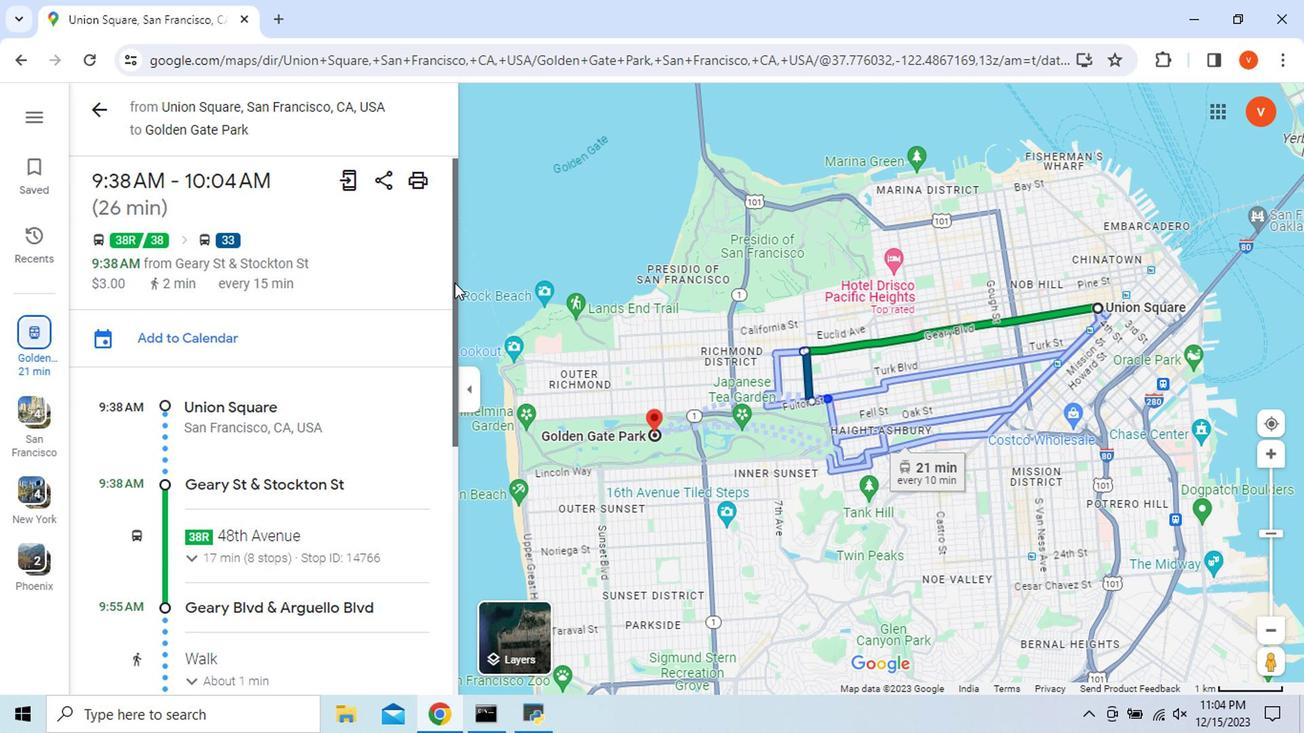 
Action: Mouse moved to (151, 164)
Screenshot: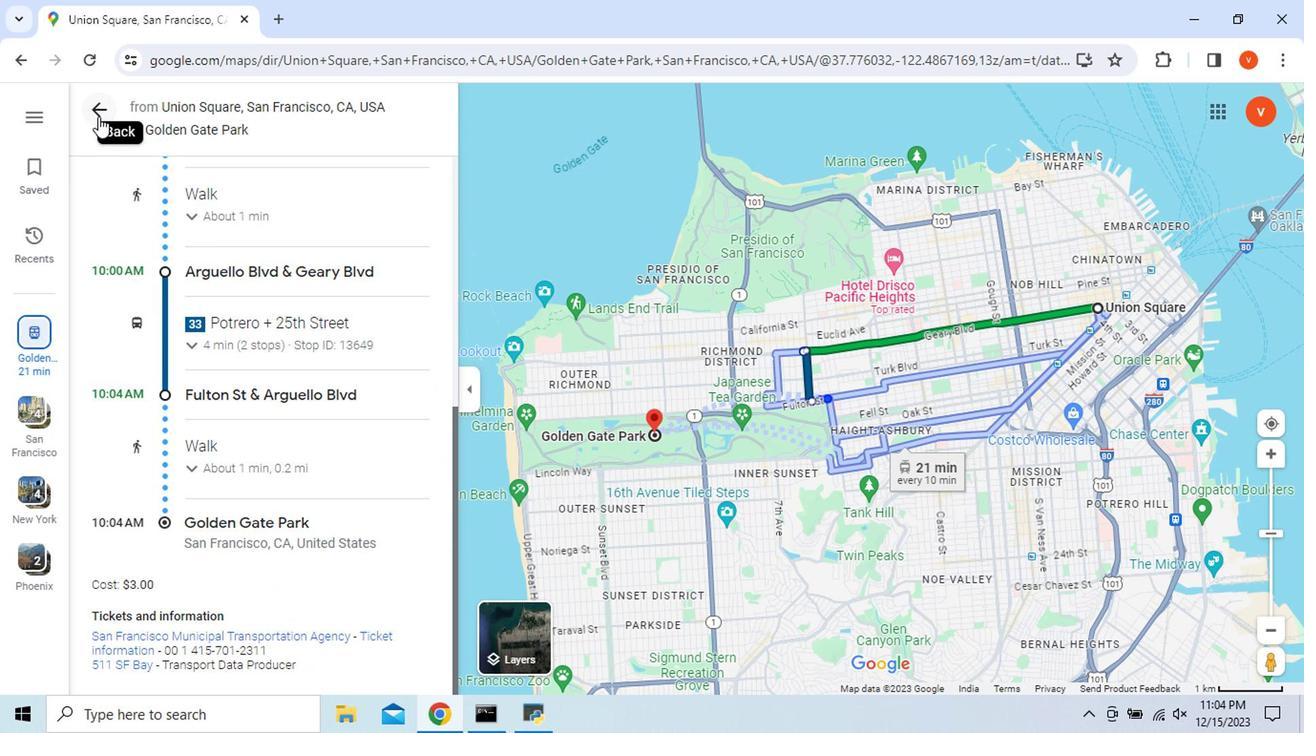 
Action: Mouse pressed left at (151, 164)
Screenshot: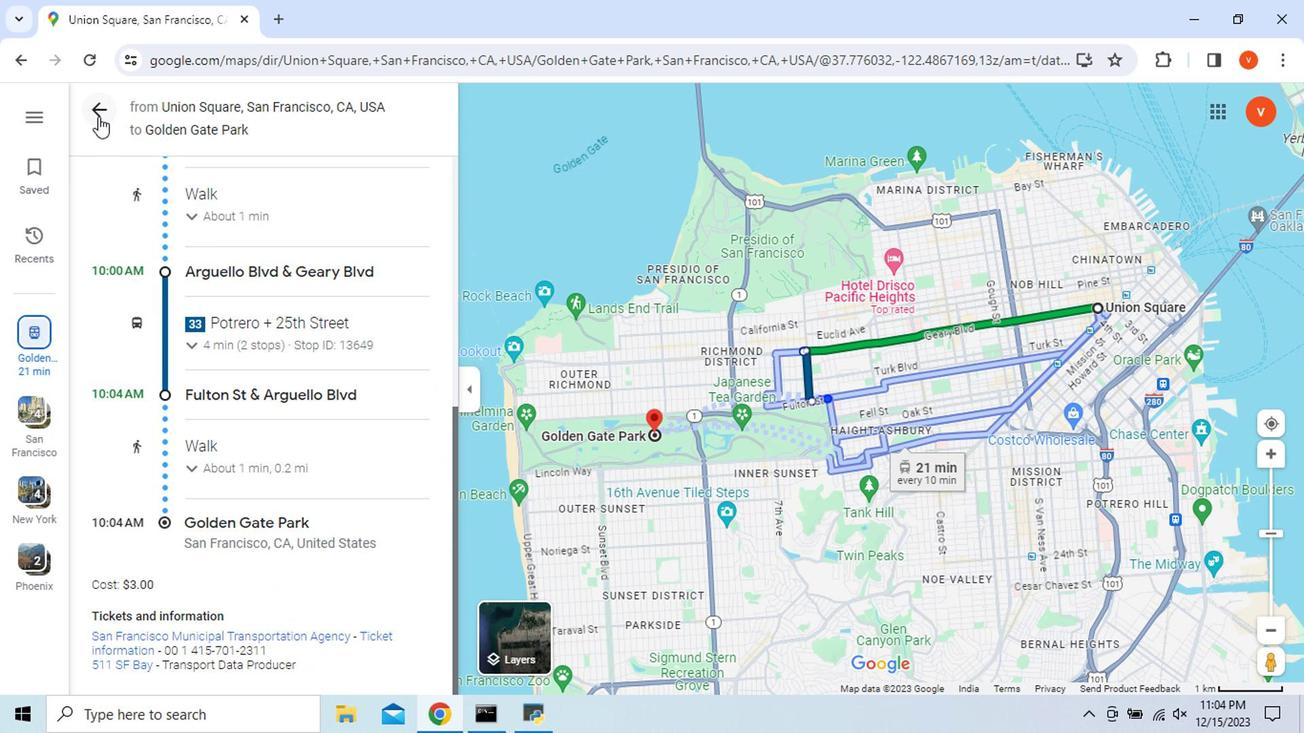 
Action: Mouse moved to (583, 226)
Screenshot: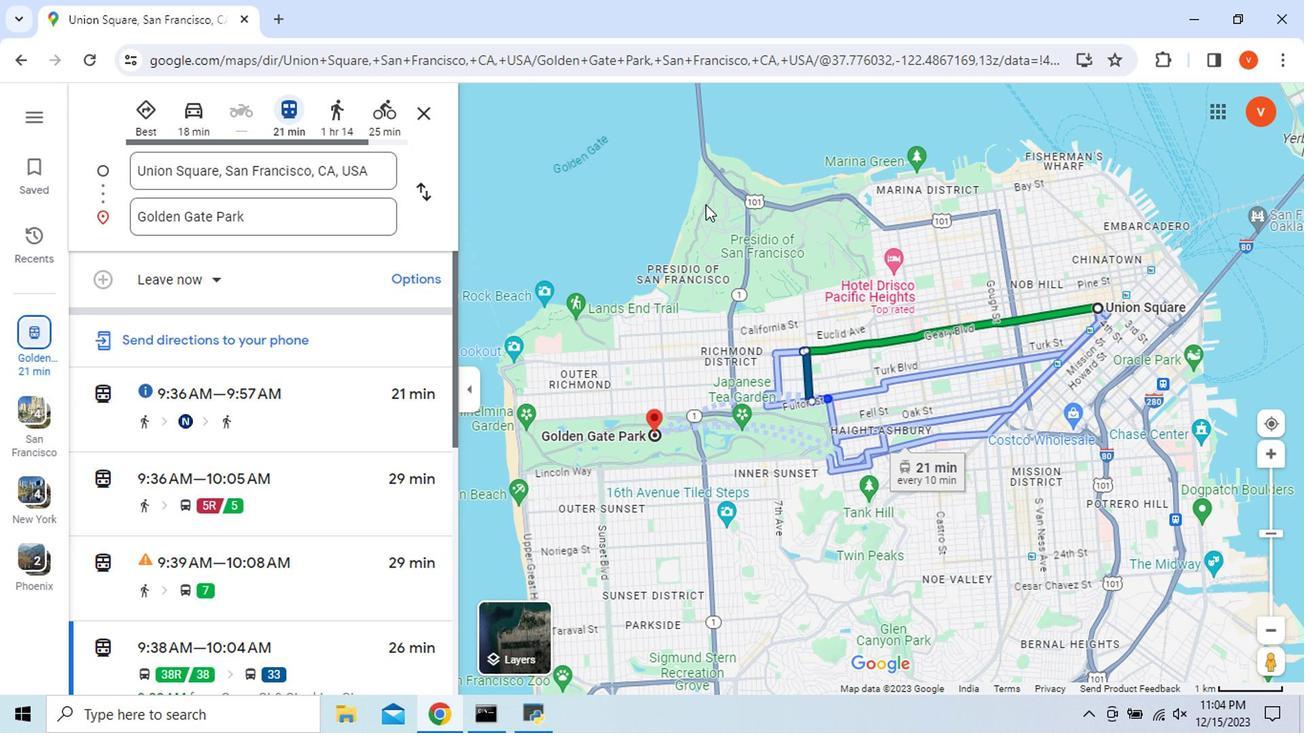 
